 Task: Create a due date automation trigger when advanced on, on the monday of the week a card is due add content with a name or a description containing resume at 11:00 AM.
Action: Mouse moved to (1321, 109)
Screenshot: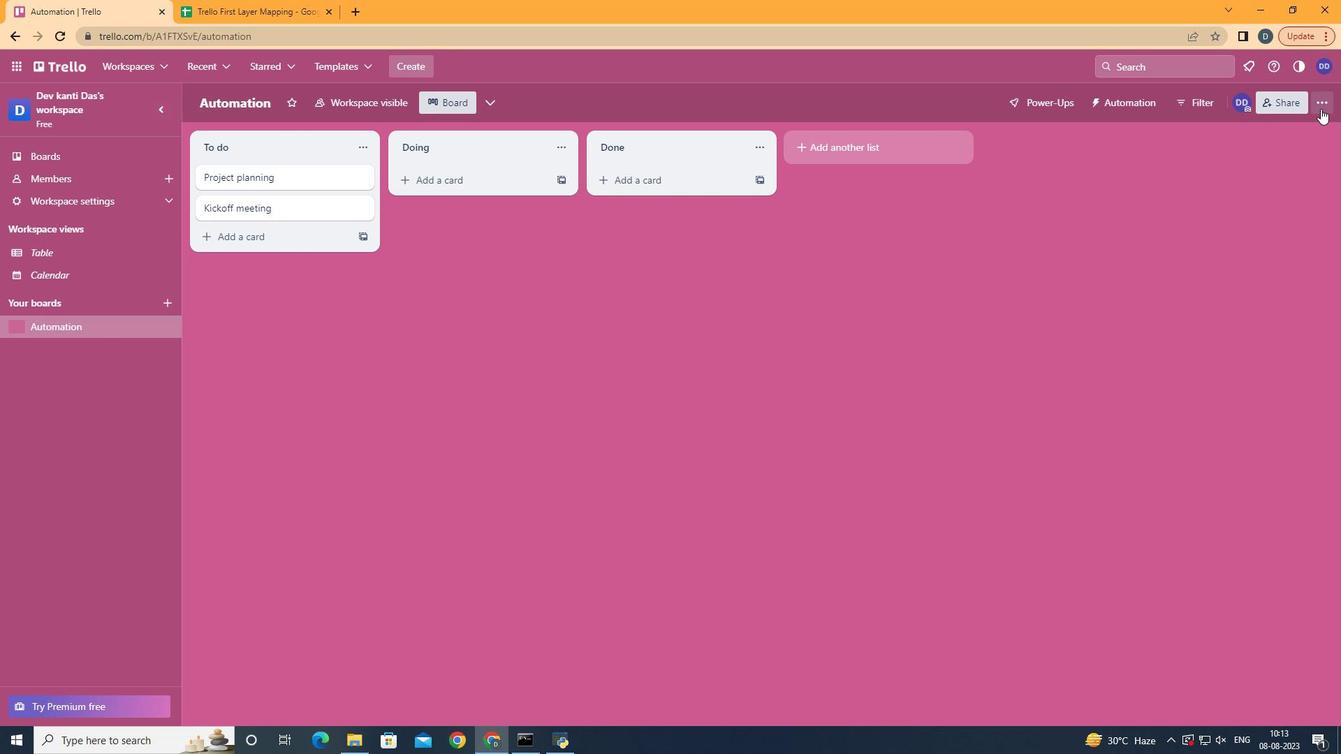 
Action: Mouse pressed left at (1321, 109)
Screenshot: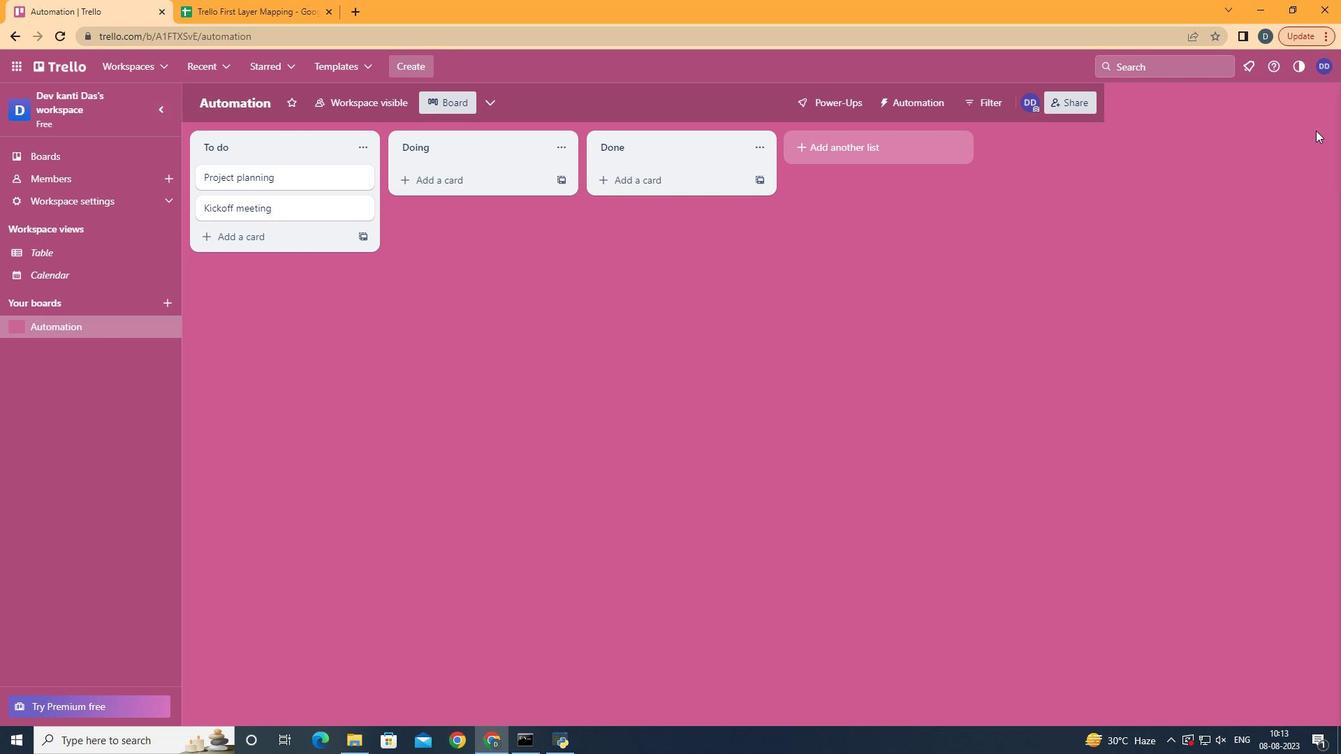 
Action: Mouse moved to (1215, 297)
Screenshot: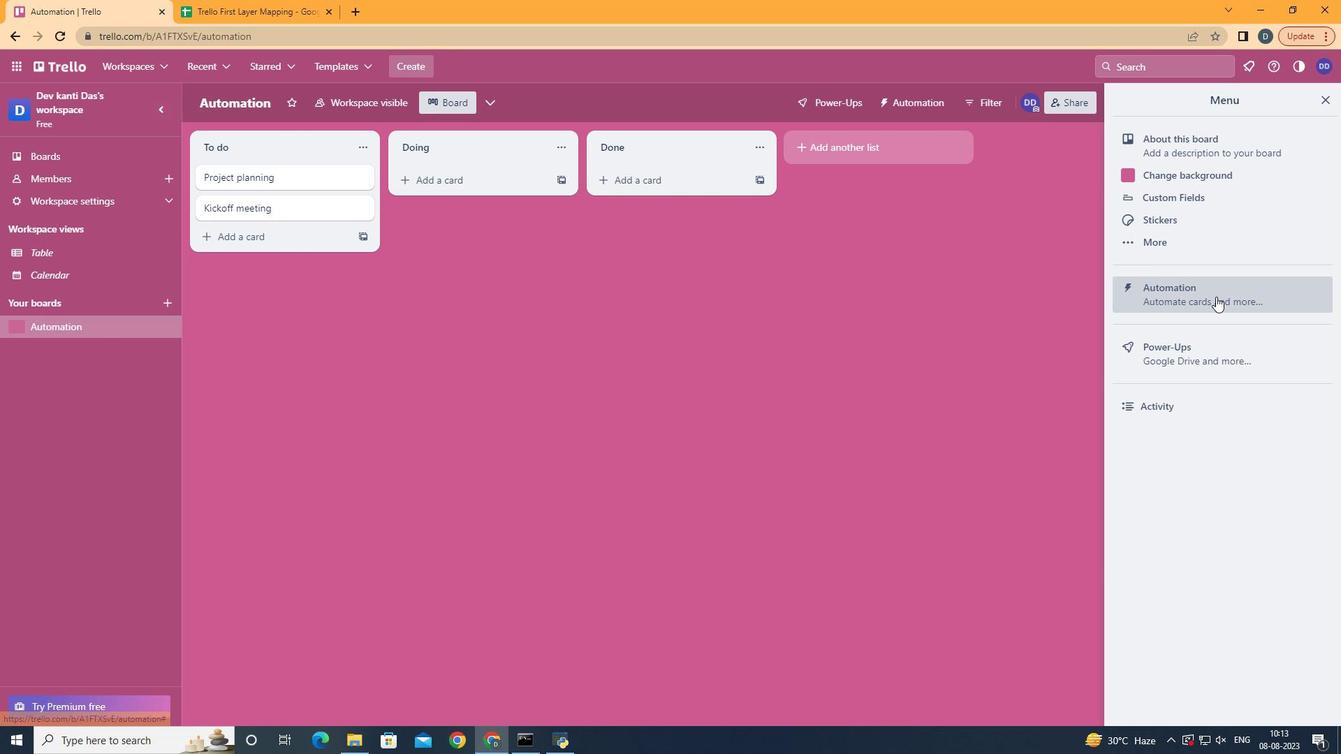 
Action: Mouse pressed left at (1215, 297)
Screenshot: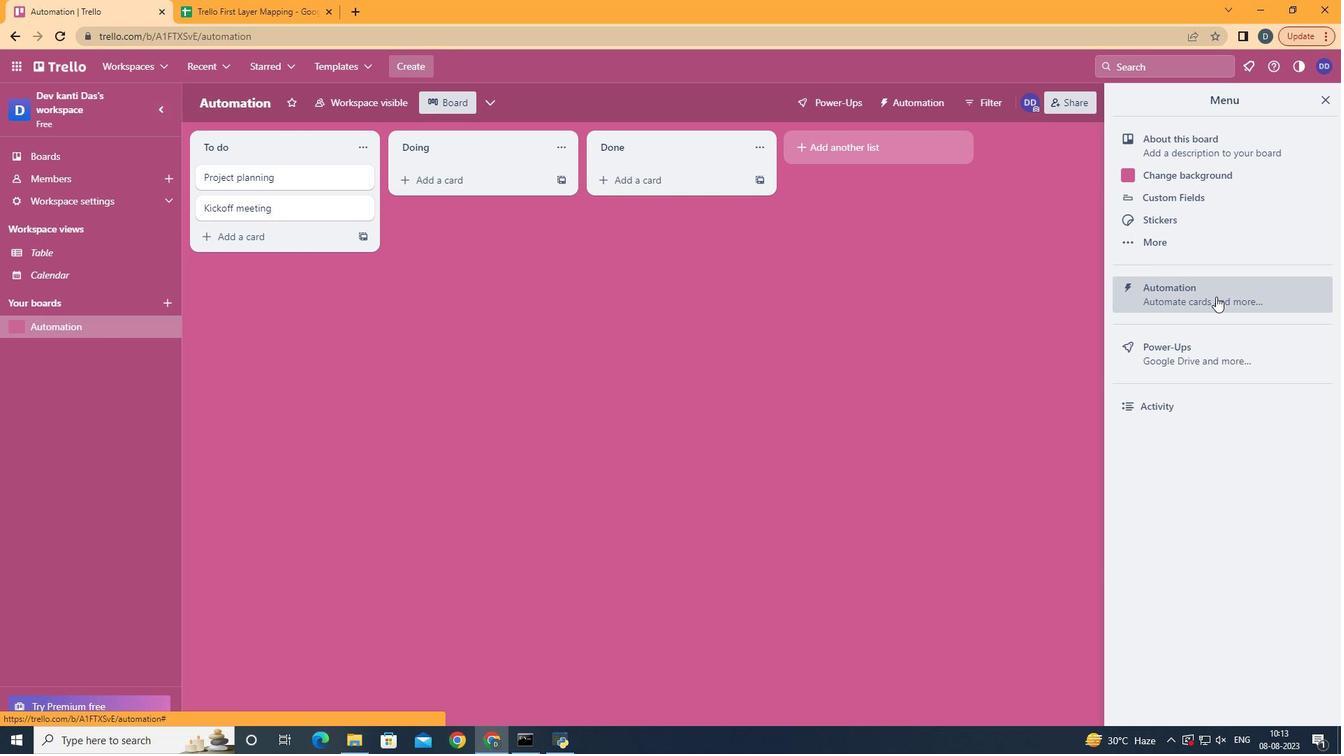 
Action: Mouse moved to (259, 271)
Screenshot: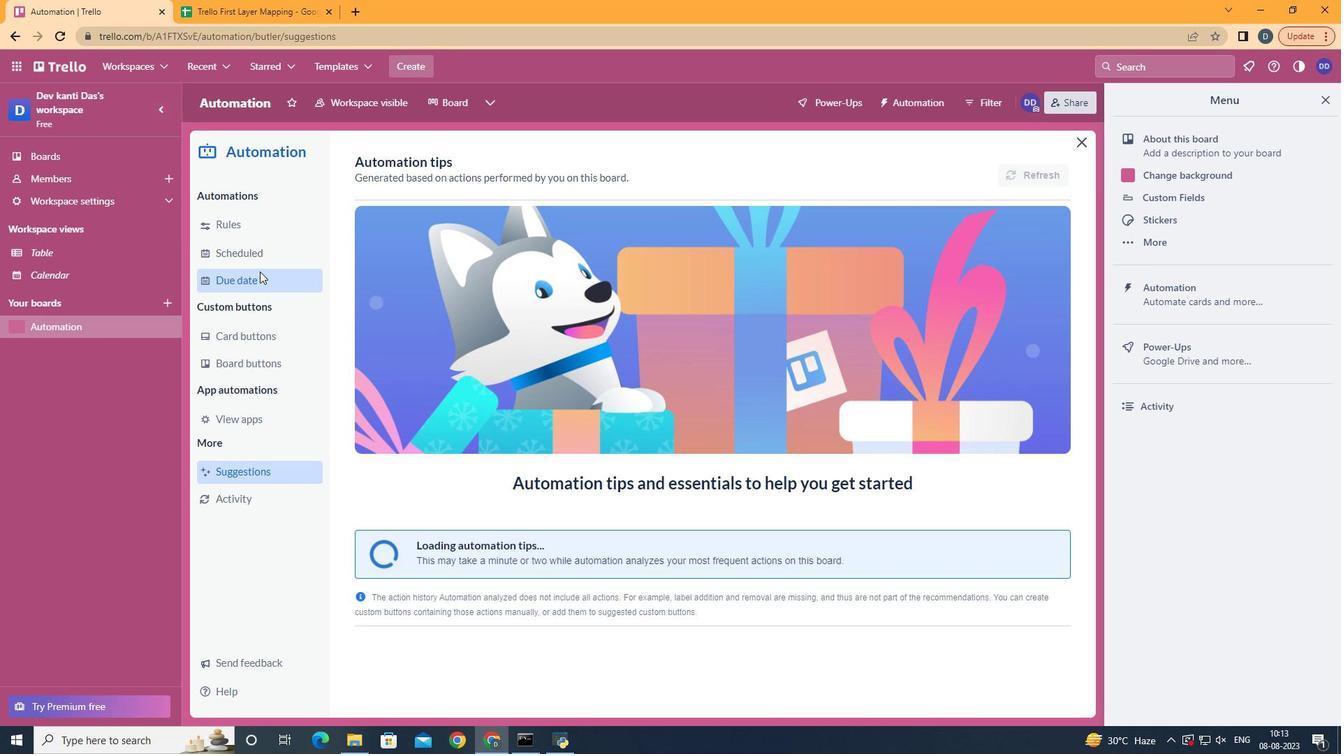 
Action: Mouse pressed left at (259, 271)
Screenshot: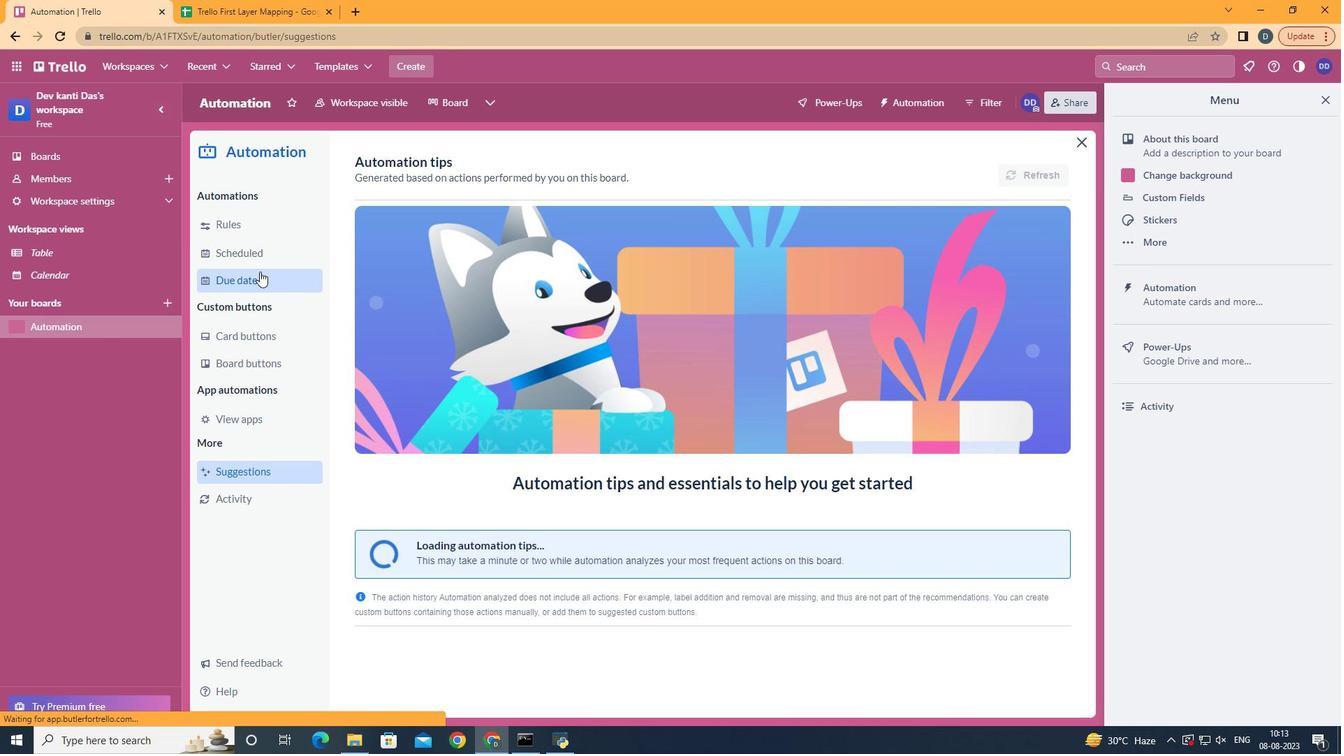 
Action: Mouse moved to (986, 167)
Screenshot: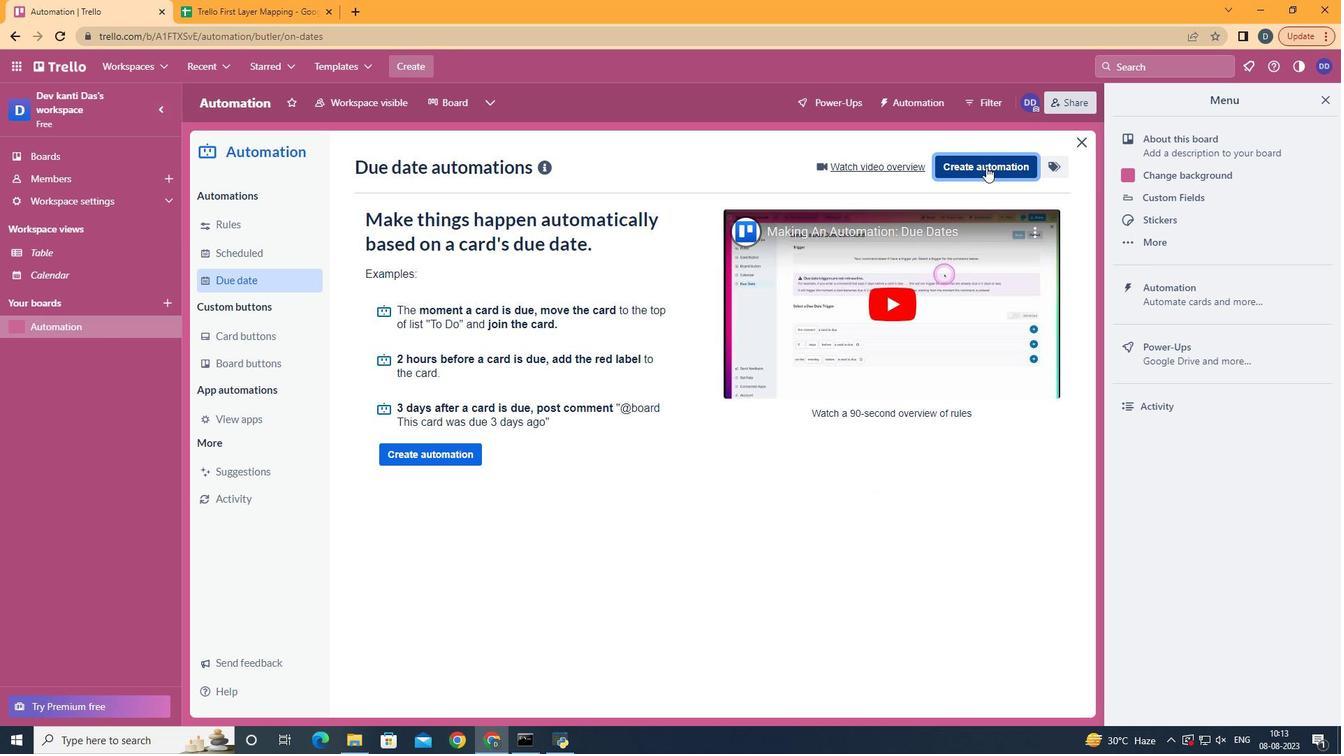 
Action: Mouse pressed left at (986, 167)
Screenshot: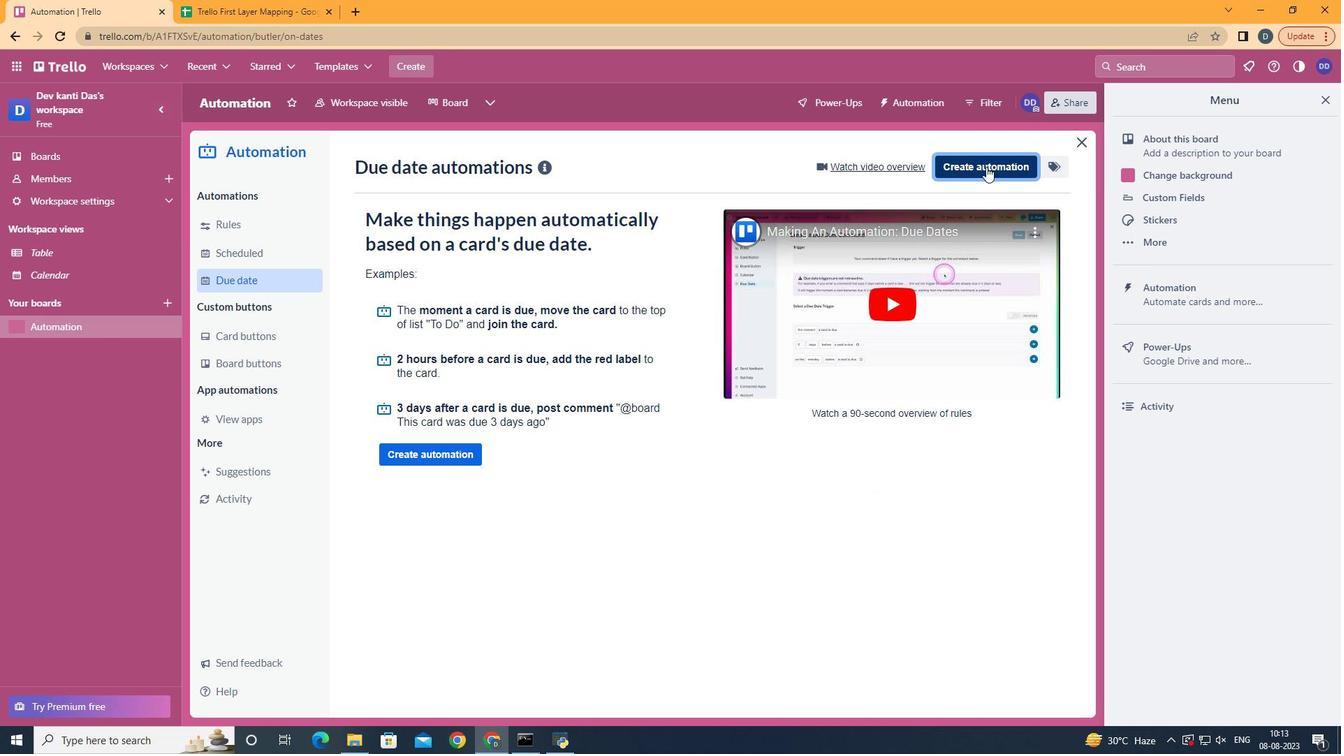 
Action: Mouse moved to (723, 296)
Screenshot: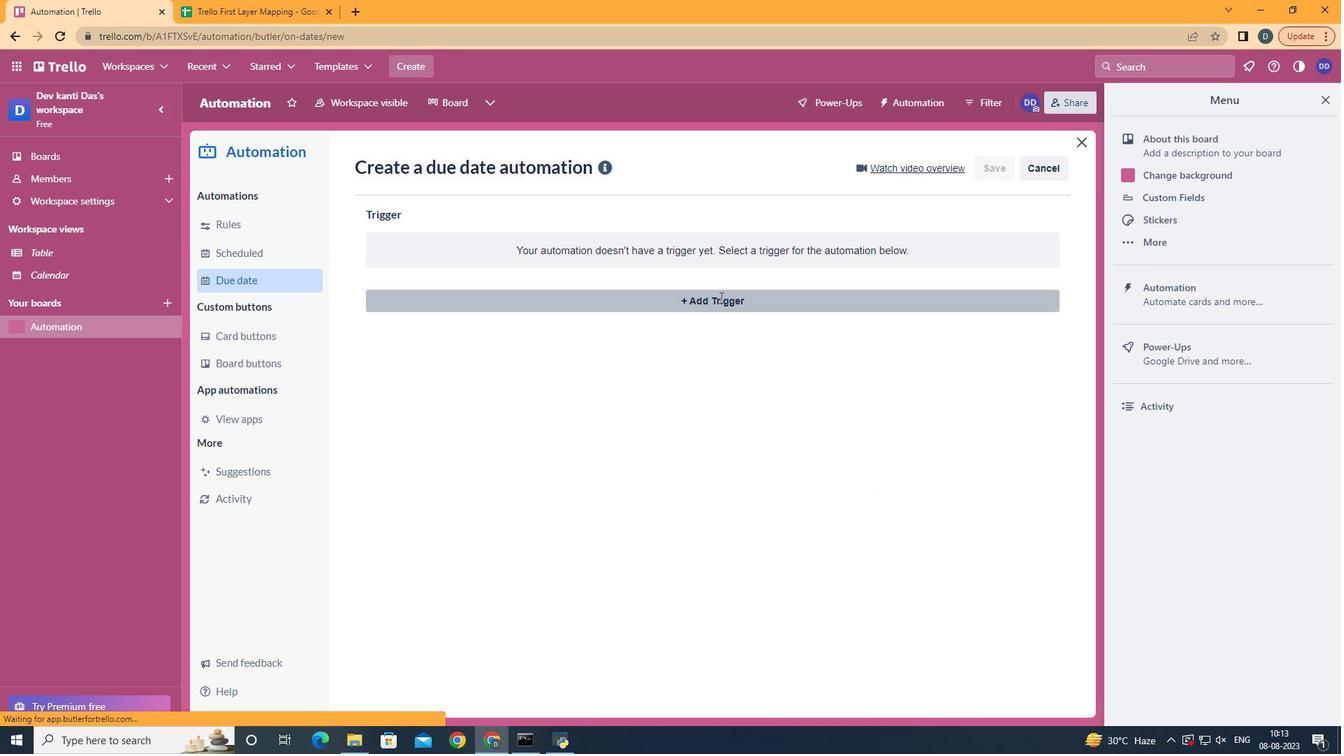 
Action: Mouse pressed left at (723, 296)
Screenshot: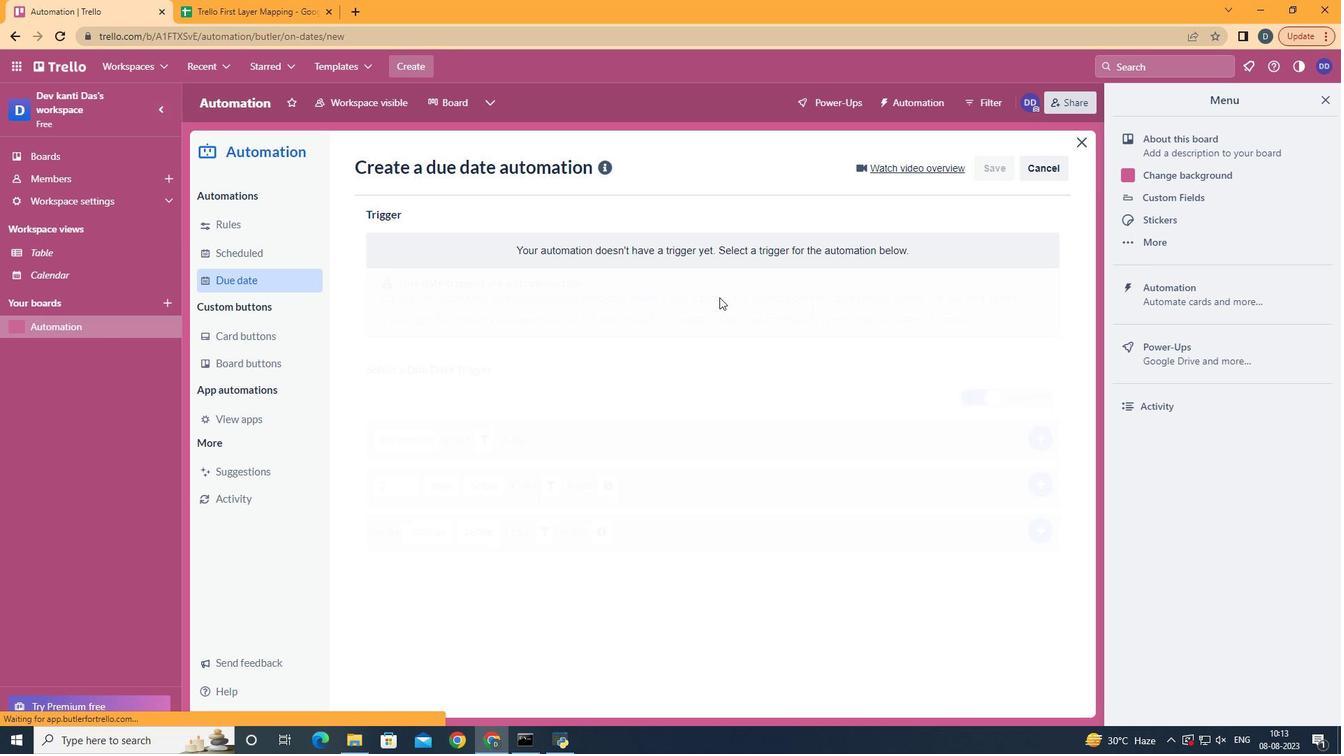 
Action: Mouse moved to (461, 364)
Screenshot: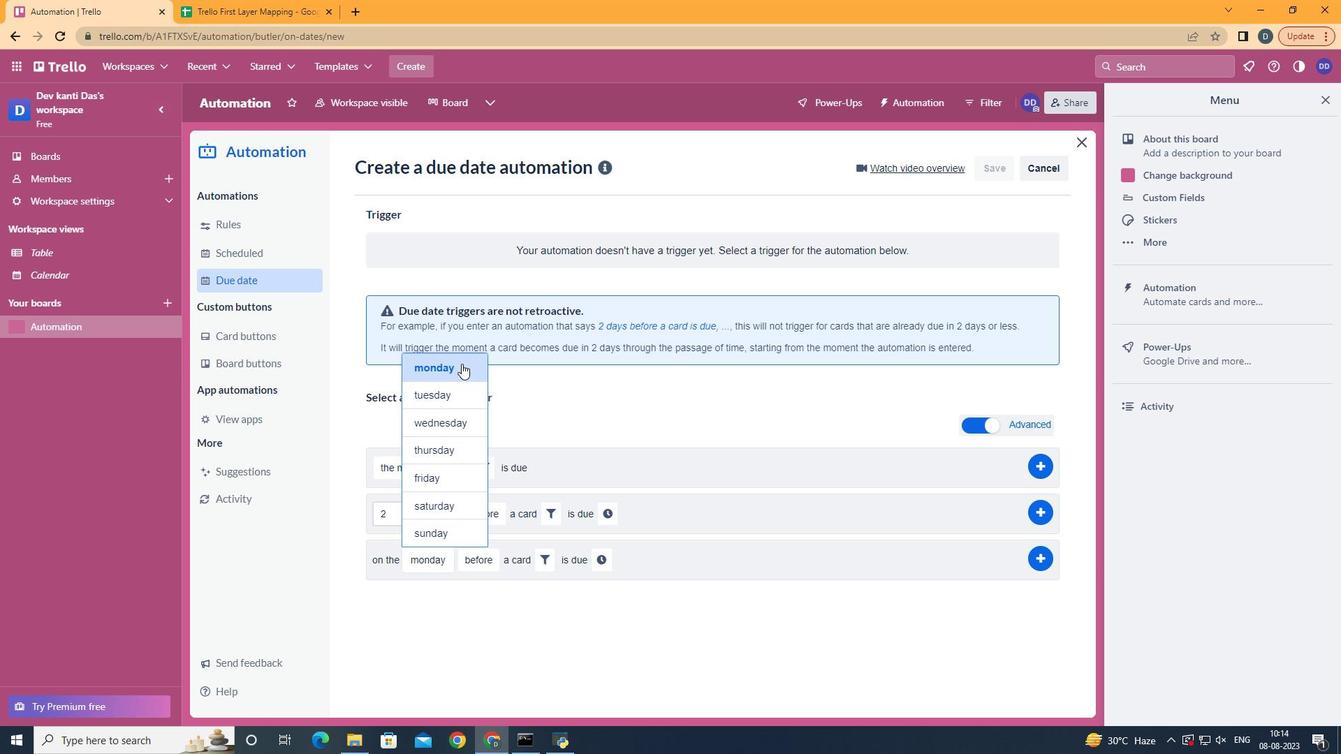 
Action: Mouse pressed left at (461, 364)
Screenshot: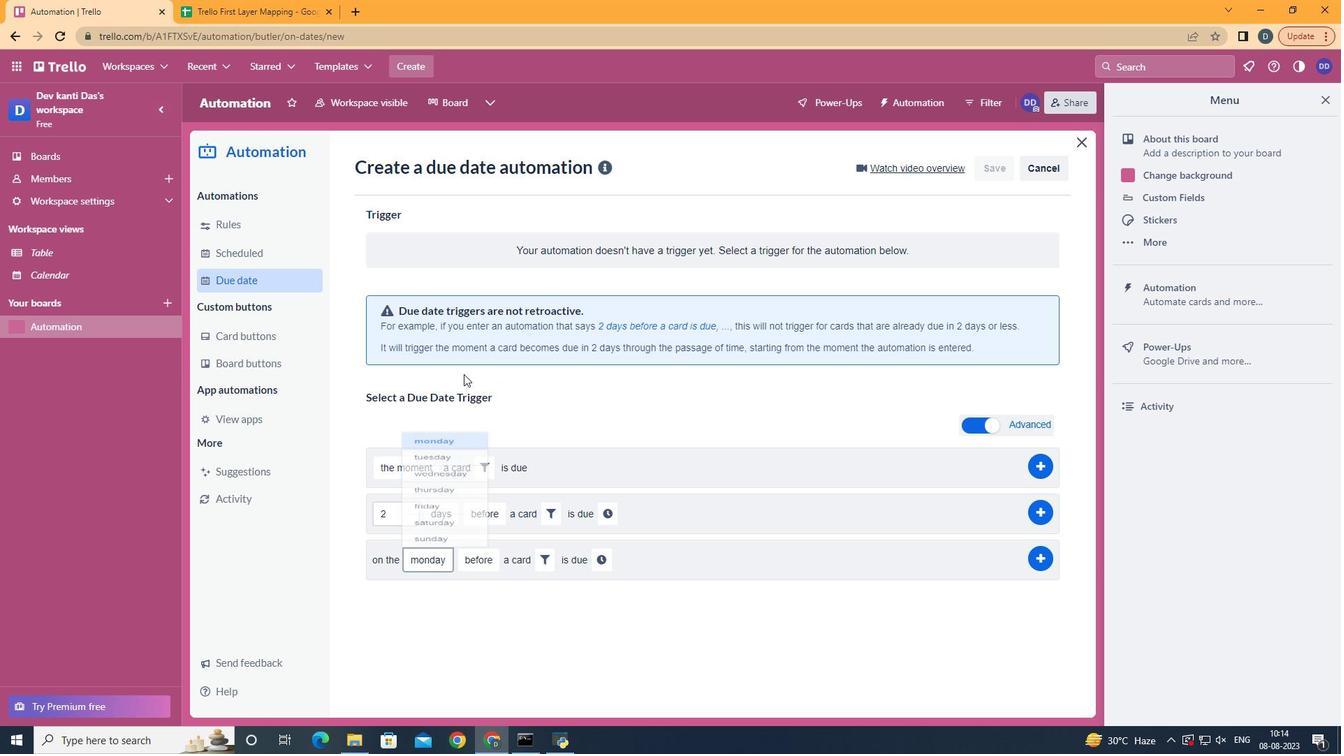 
Action: Mouse moved to (502, 640)
Screenshot: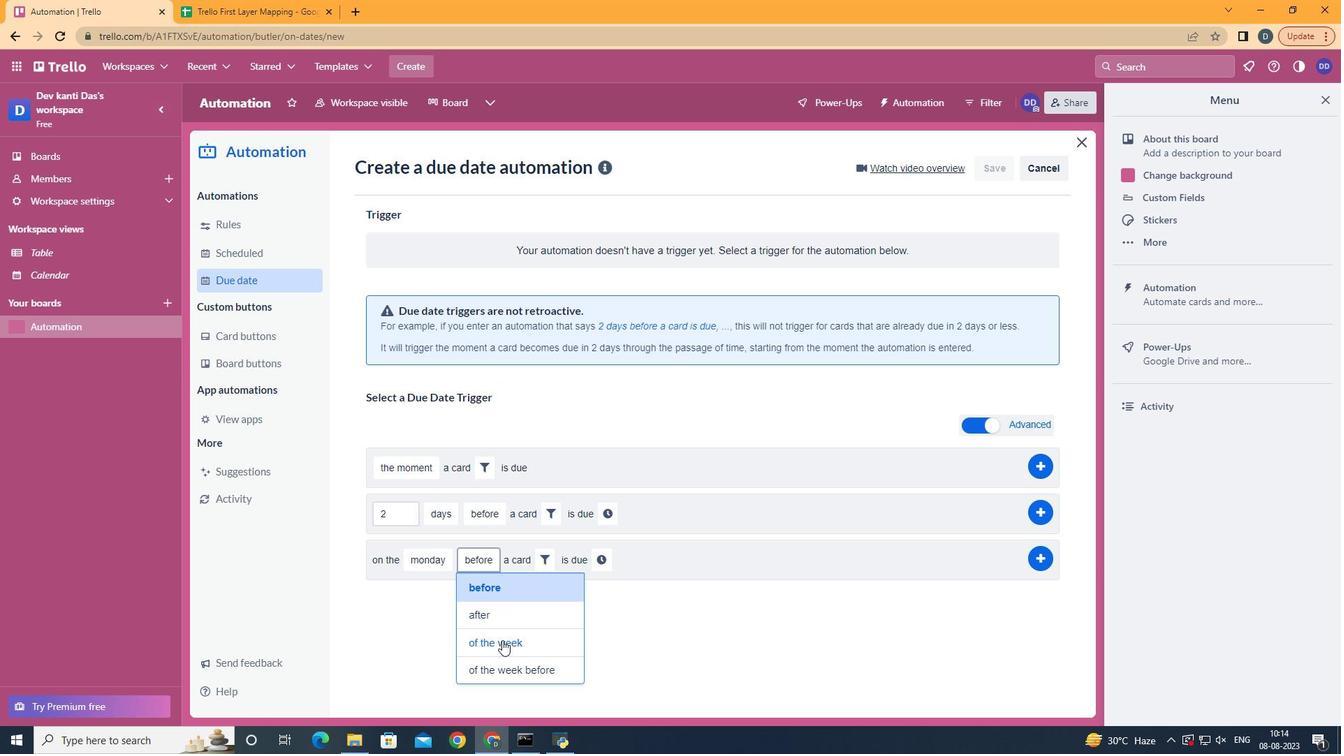 
Action: Mouse pressed left at (502, 640)
Screenshot: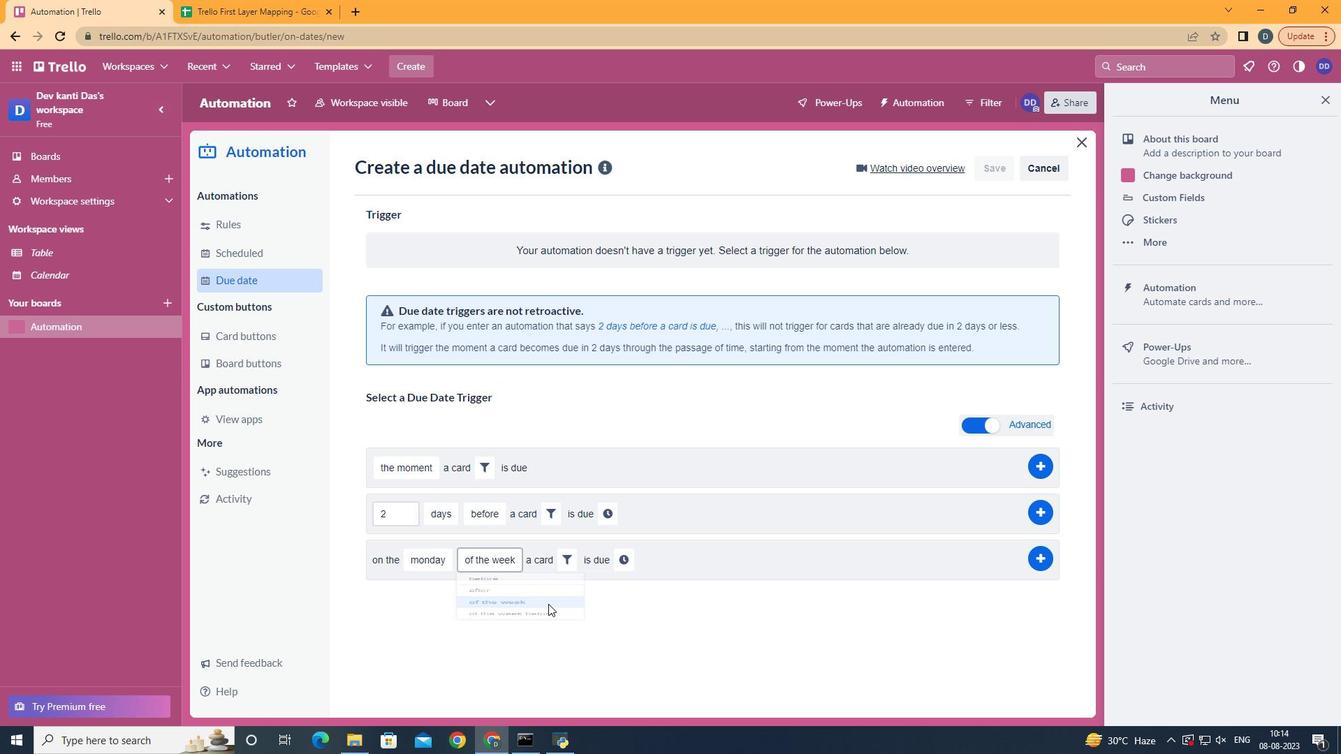 
Action: Mouse moved to (568, 564)
Screenshot: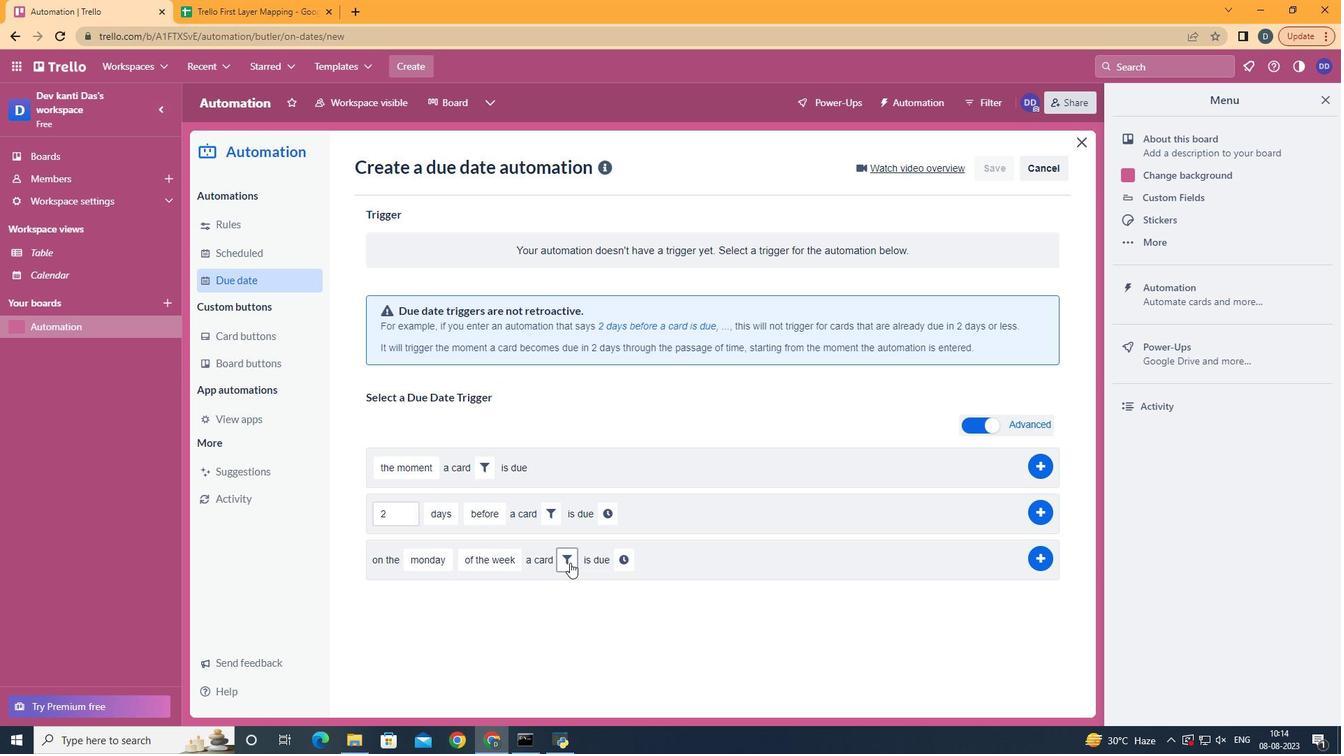 
Action: Mouse pressed left at (568, 564)
Screenshot: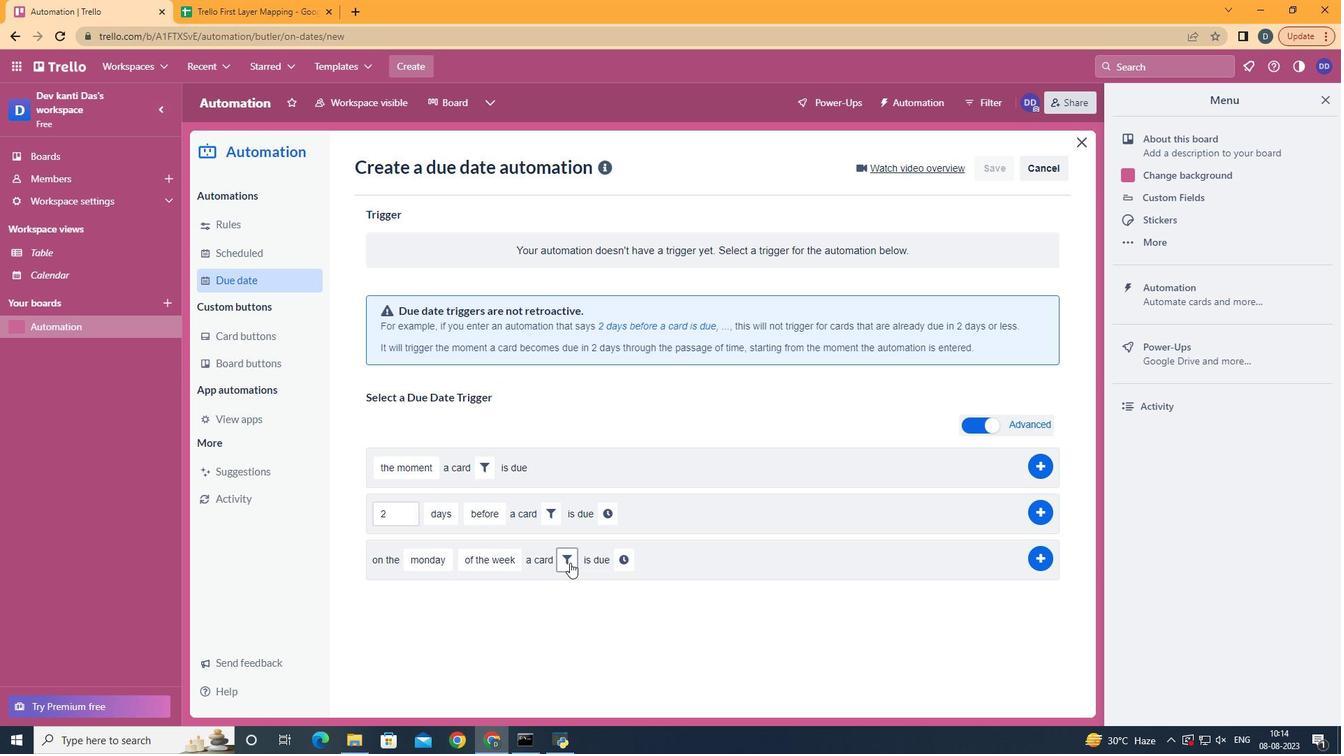 
Action: Mouse moved to (733, 609)
Screenshot: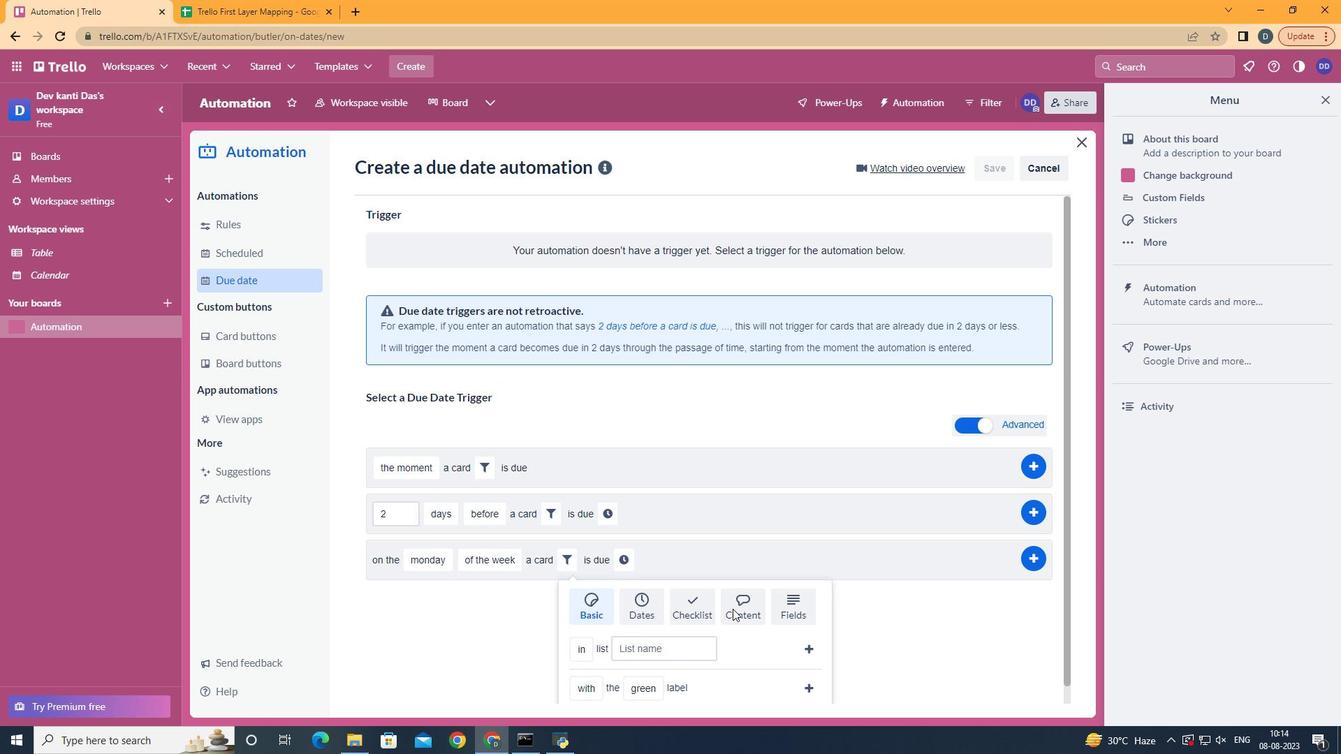 
Action: Mouse pressed left at (733, 609)
Screenshot: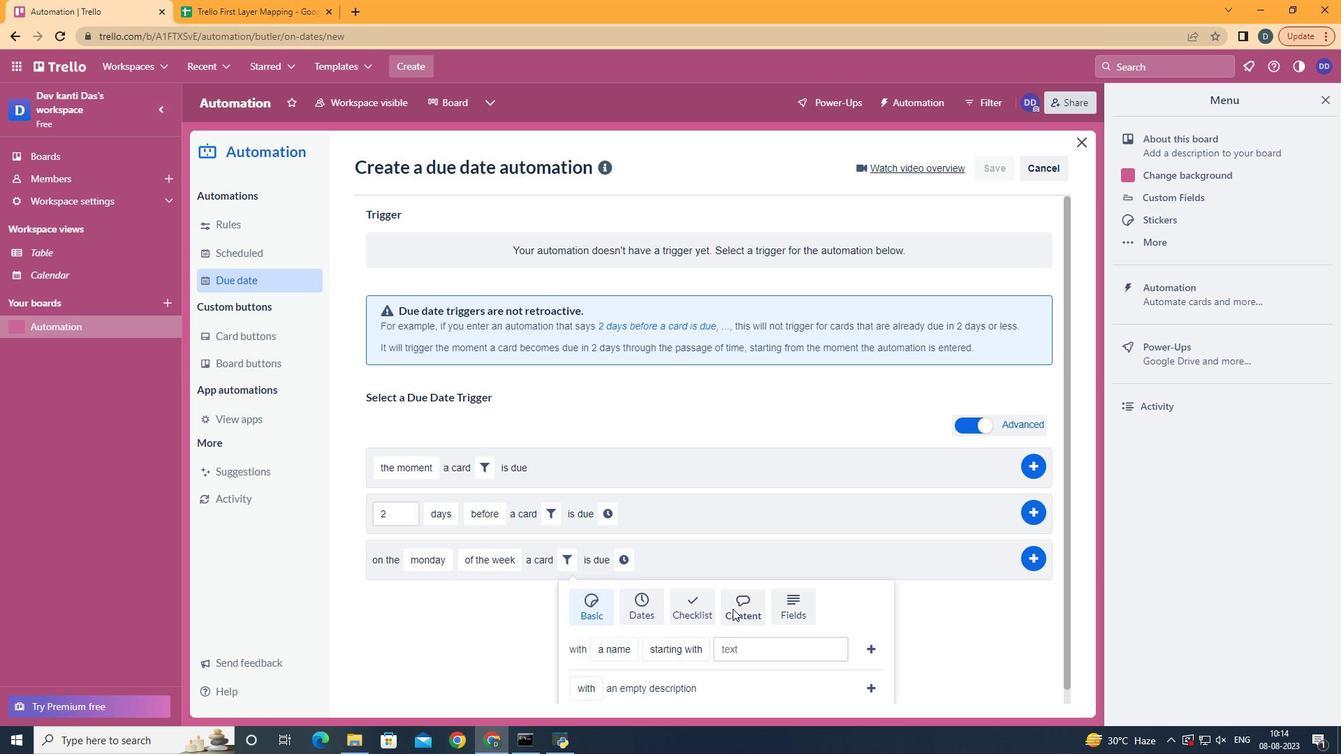 
Action: Mouse moved to (627, 621)
Screenshot: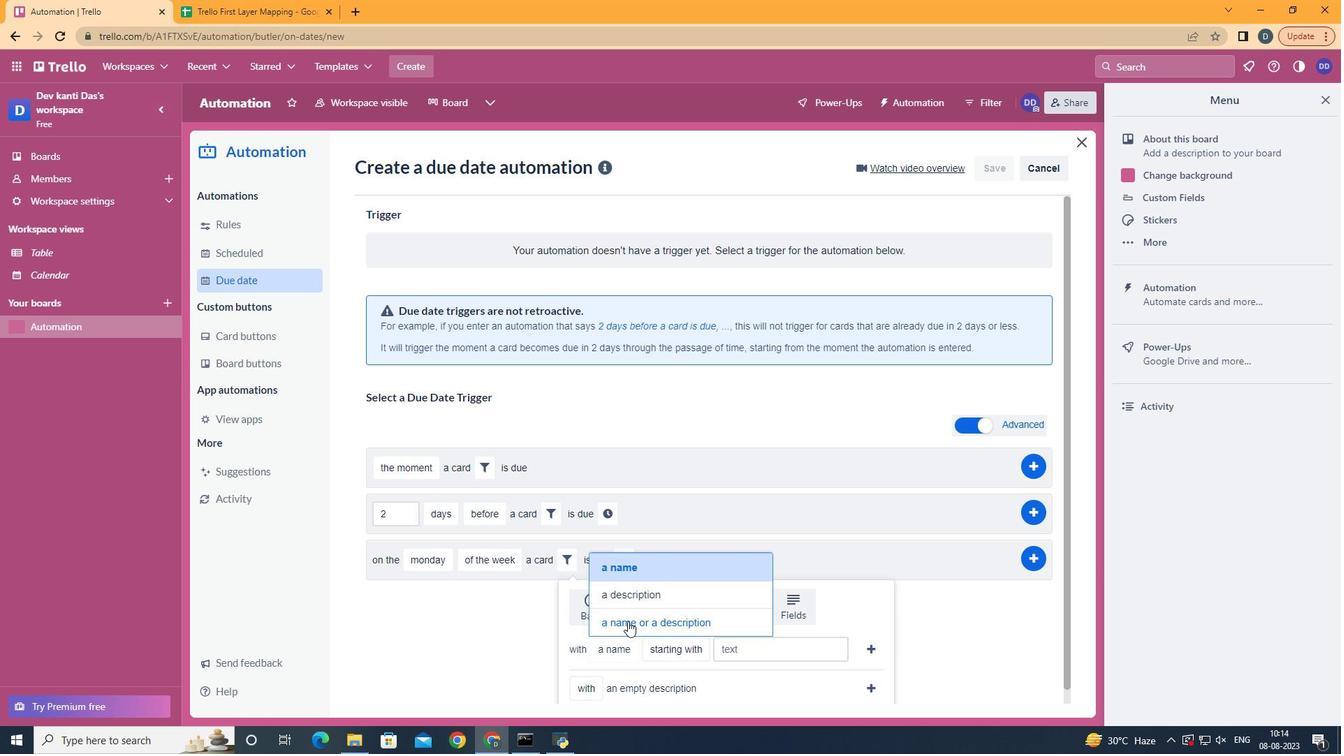 
Action: Mouse pressed left at (627, 621)
Screenshot: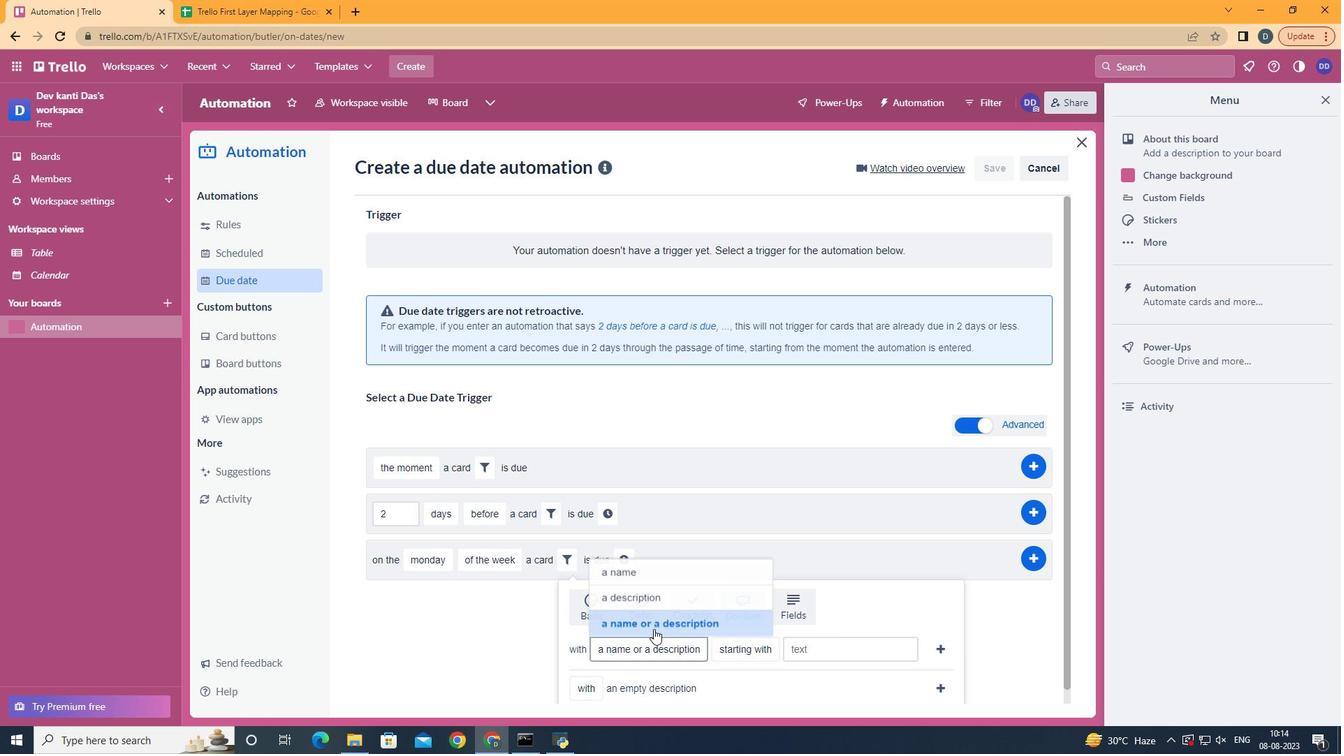 
Action: Mouse moved to (776, 539)
Screenshot: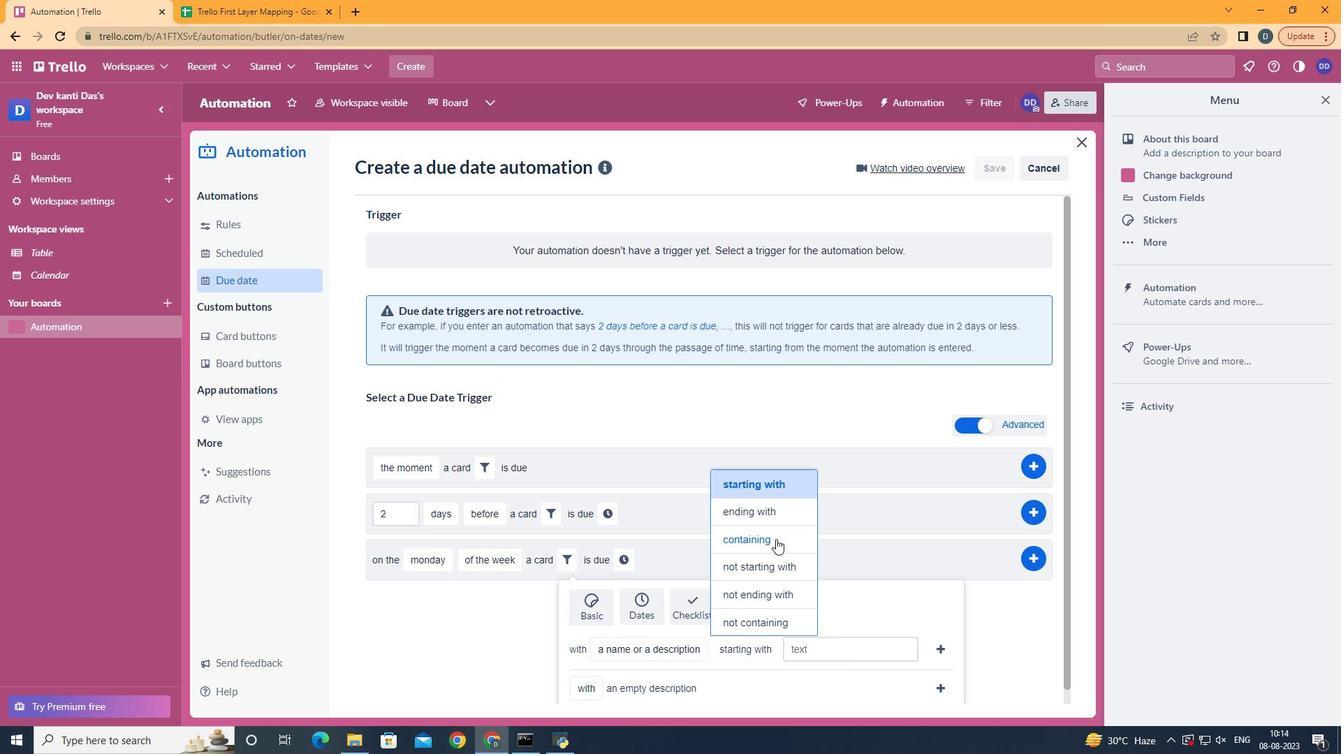
Action: Mouse pressed left at (776, 539)
Screenshot: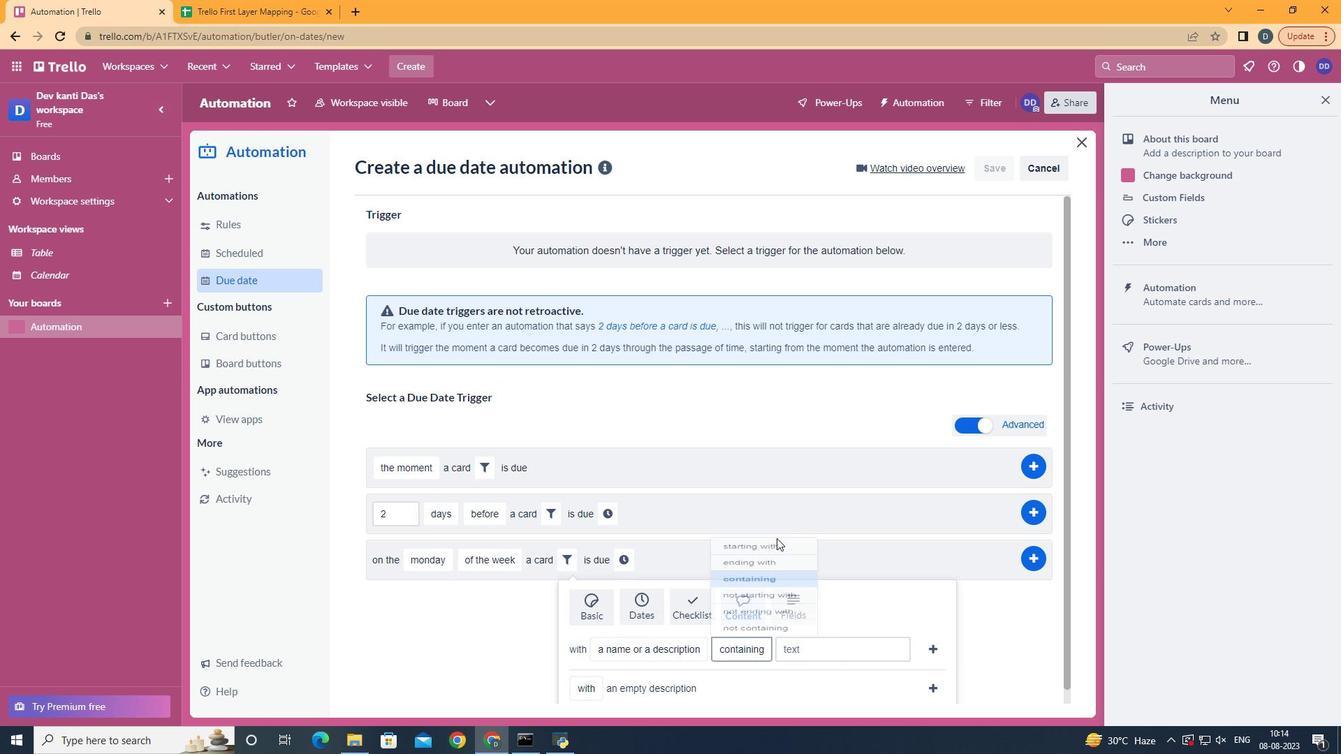 
Action: Mouse moved to (828, 647)
Screenshot: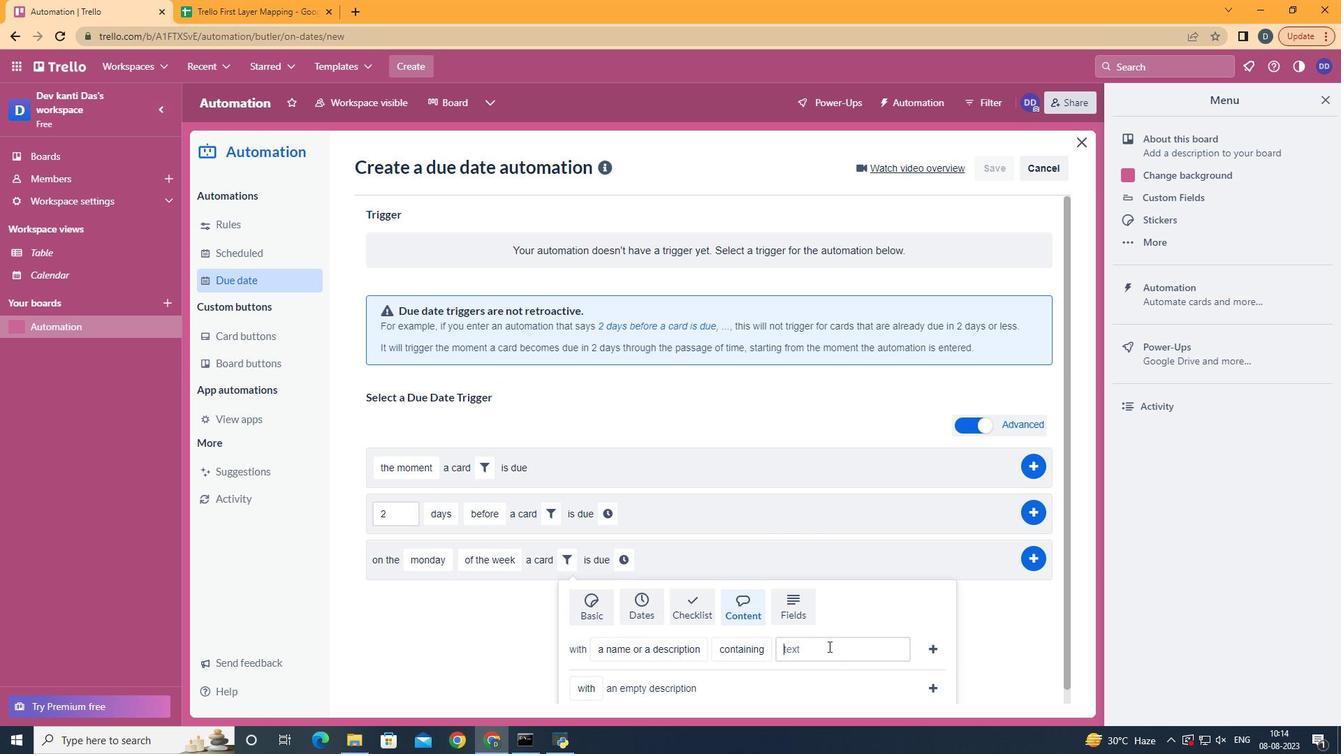 
Action: Mouse pressed left at (828, 647)
Screenshot: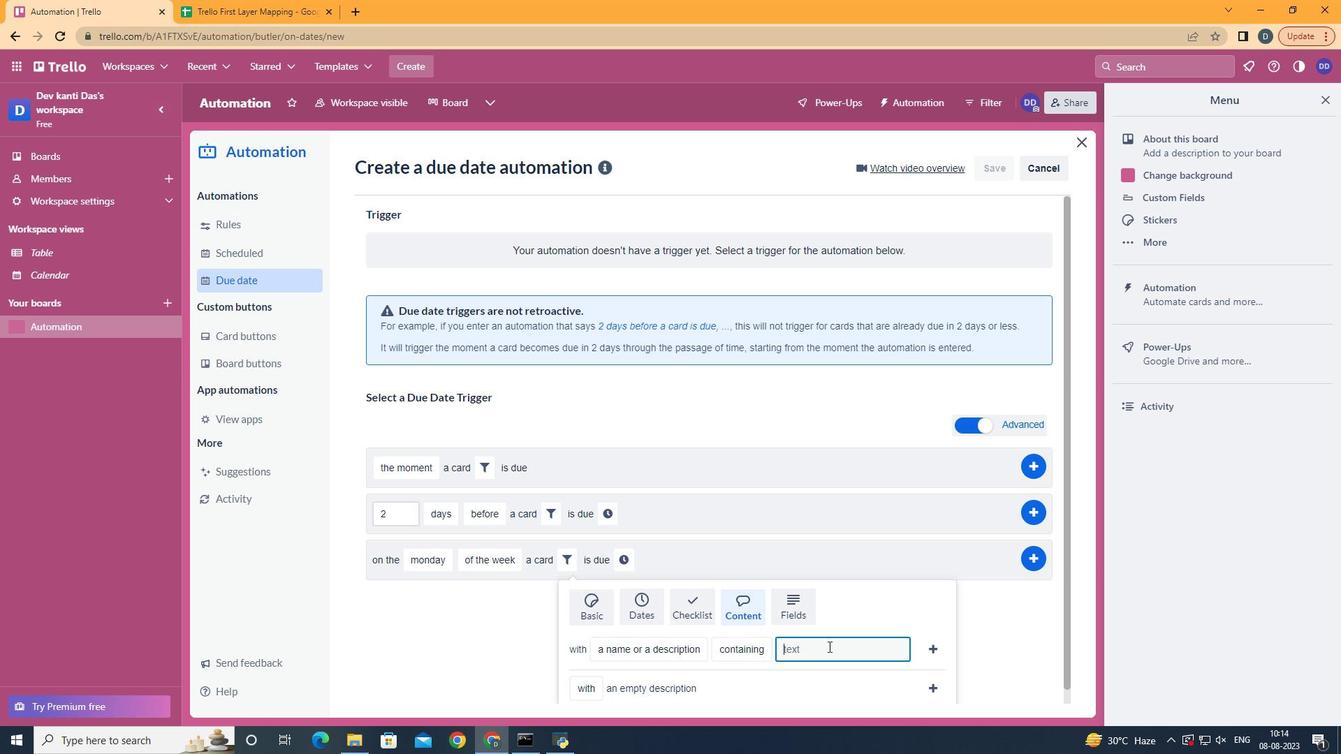 
Action: Key pressed resume
Screenshot: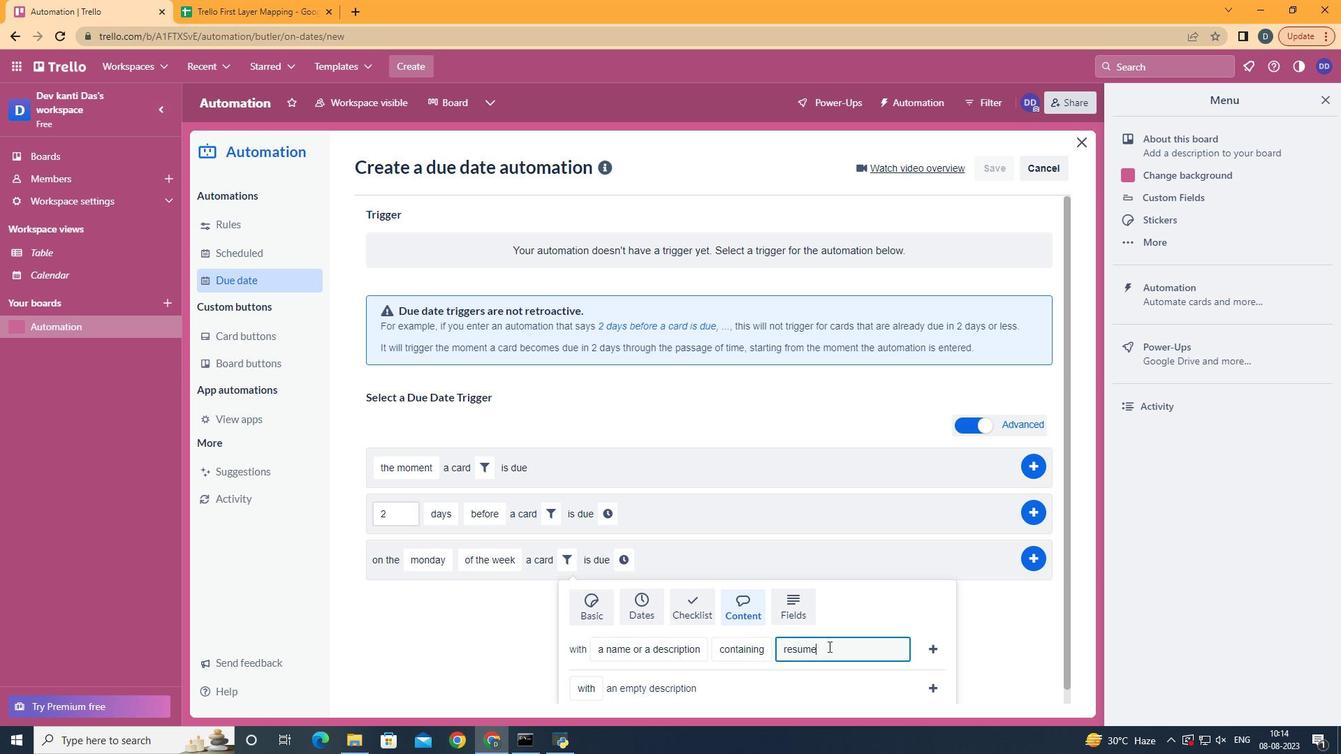 
Action: Mouse moved to (928, 650)
Screenshot: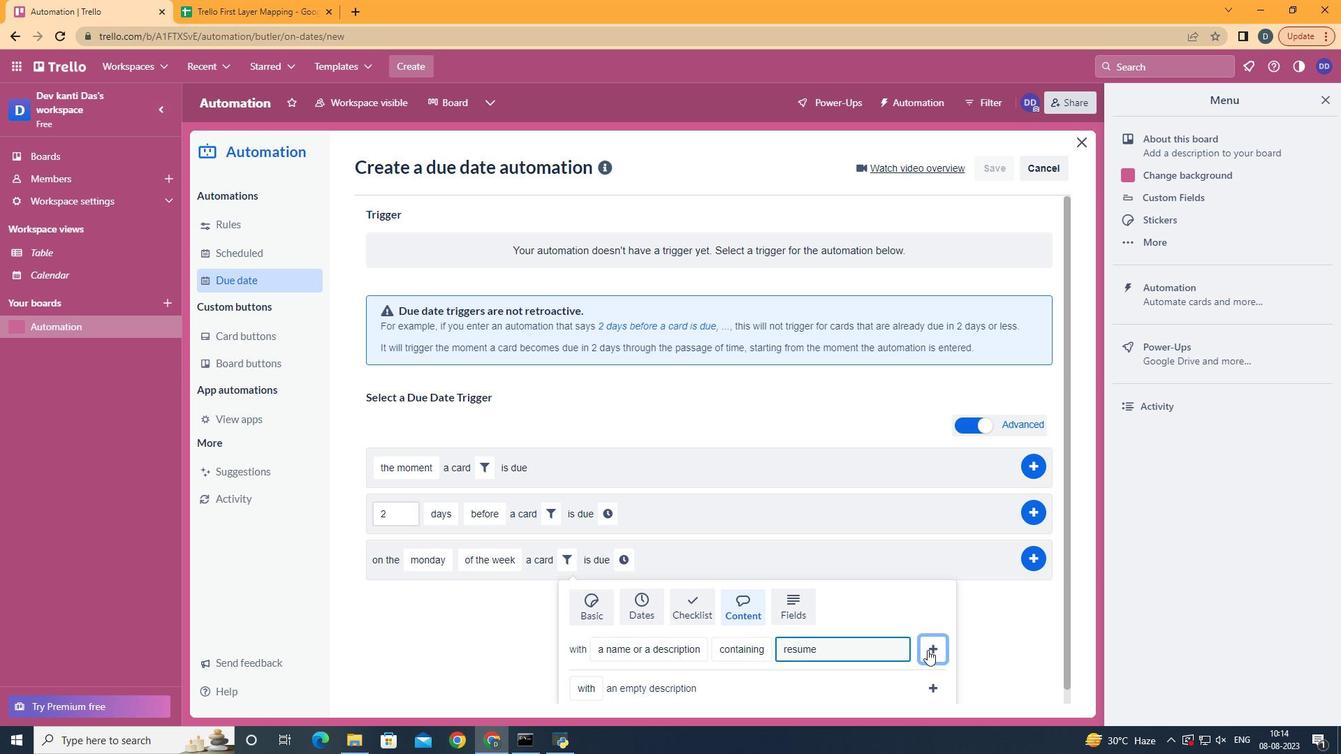 
Action: Mouse pressed left at (928, 650)
Screenshot: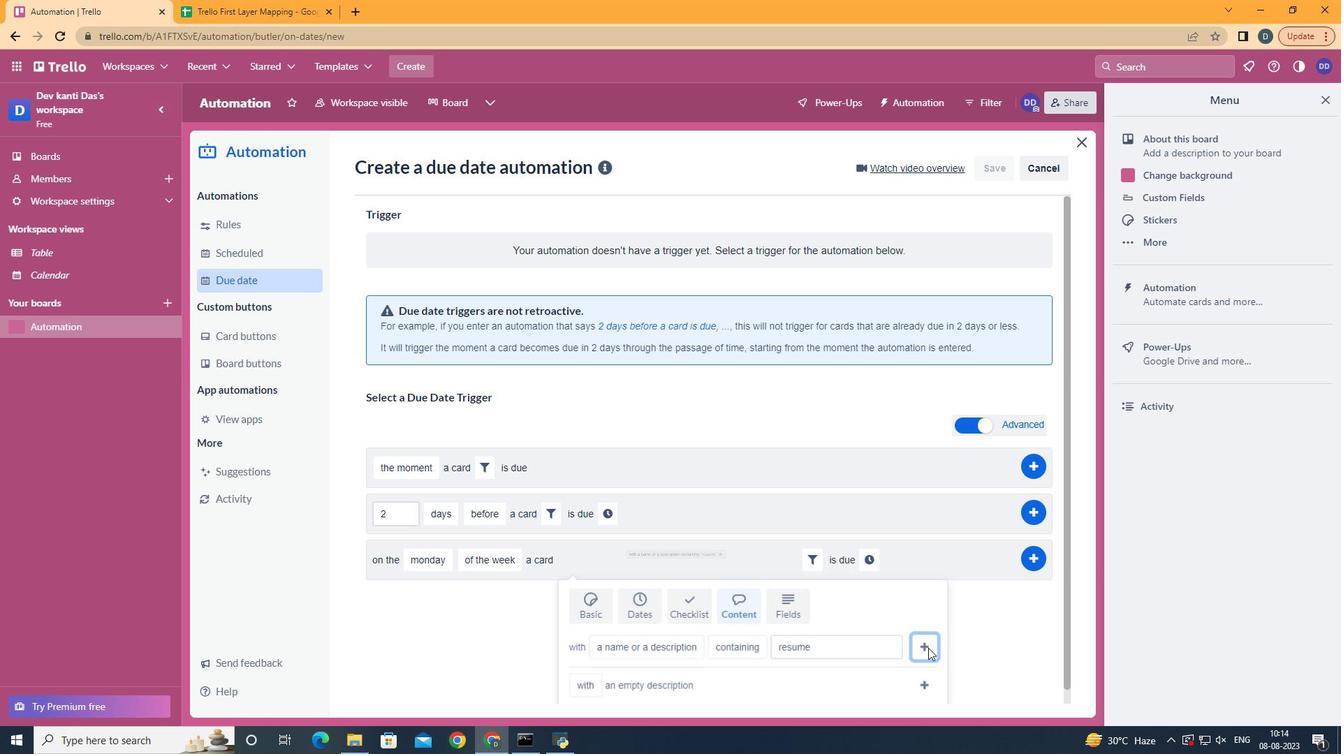 
Action: Mouse moved to (870, 565)
Screenshot: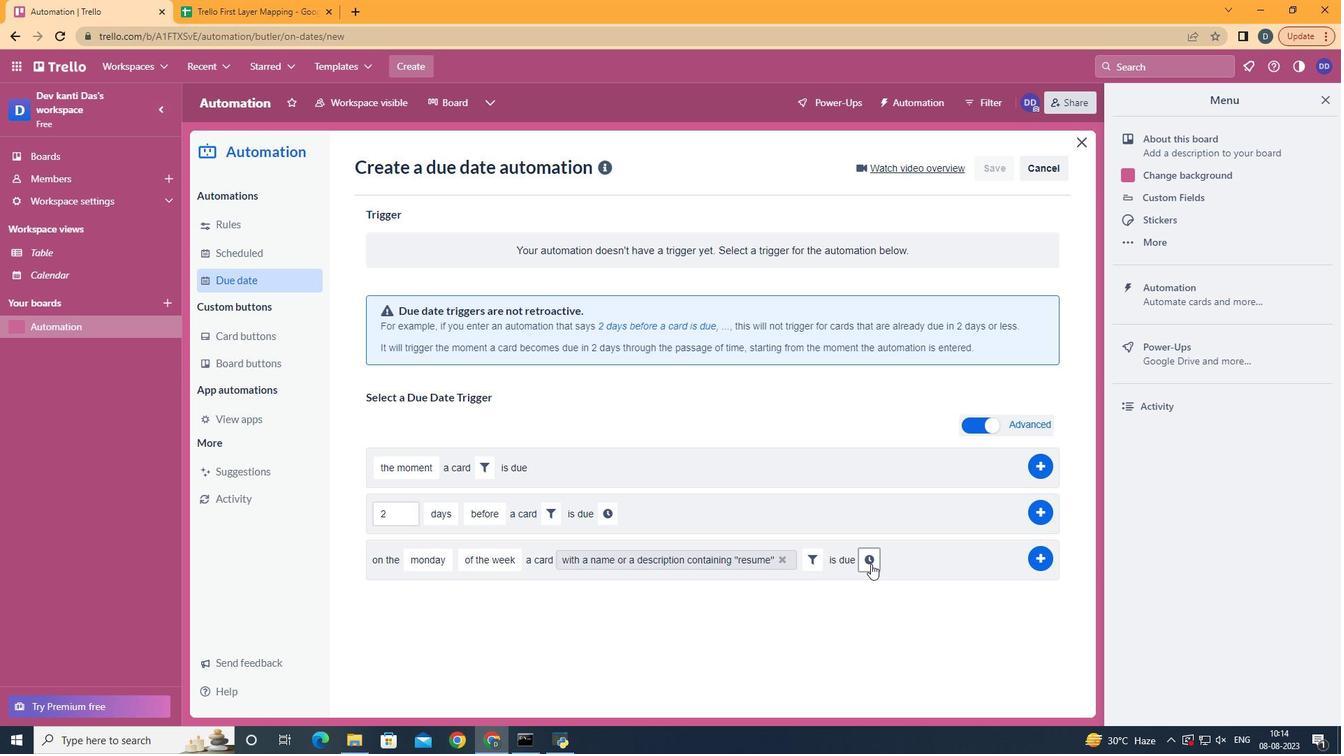 
Action: Mouse pressed left at (870, 565)
Screenshot: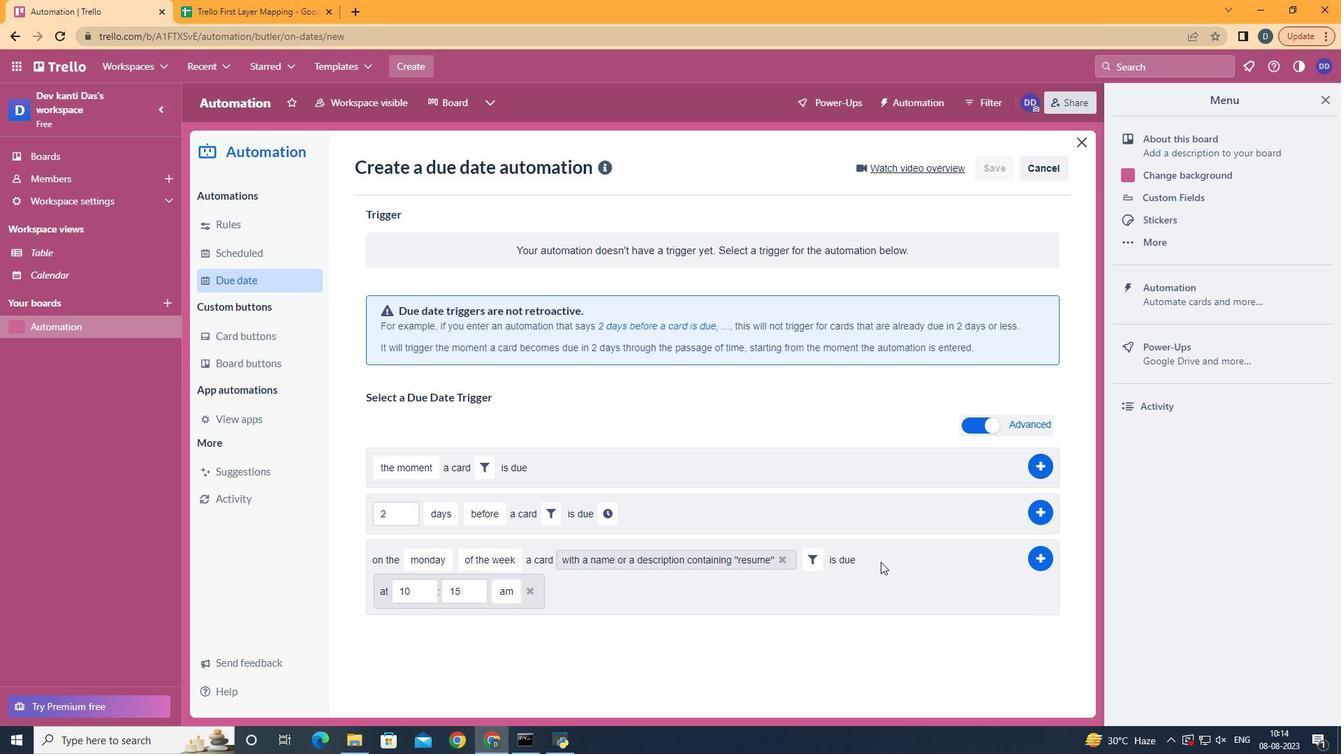 
Action: Mouse moved to (437, 589)
Screenshot: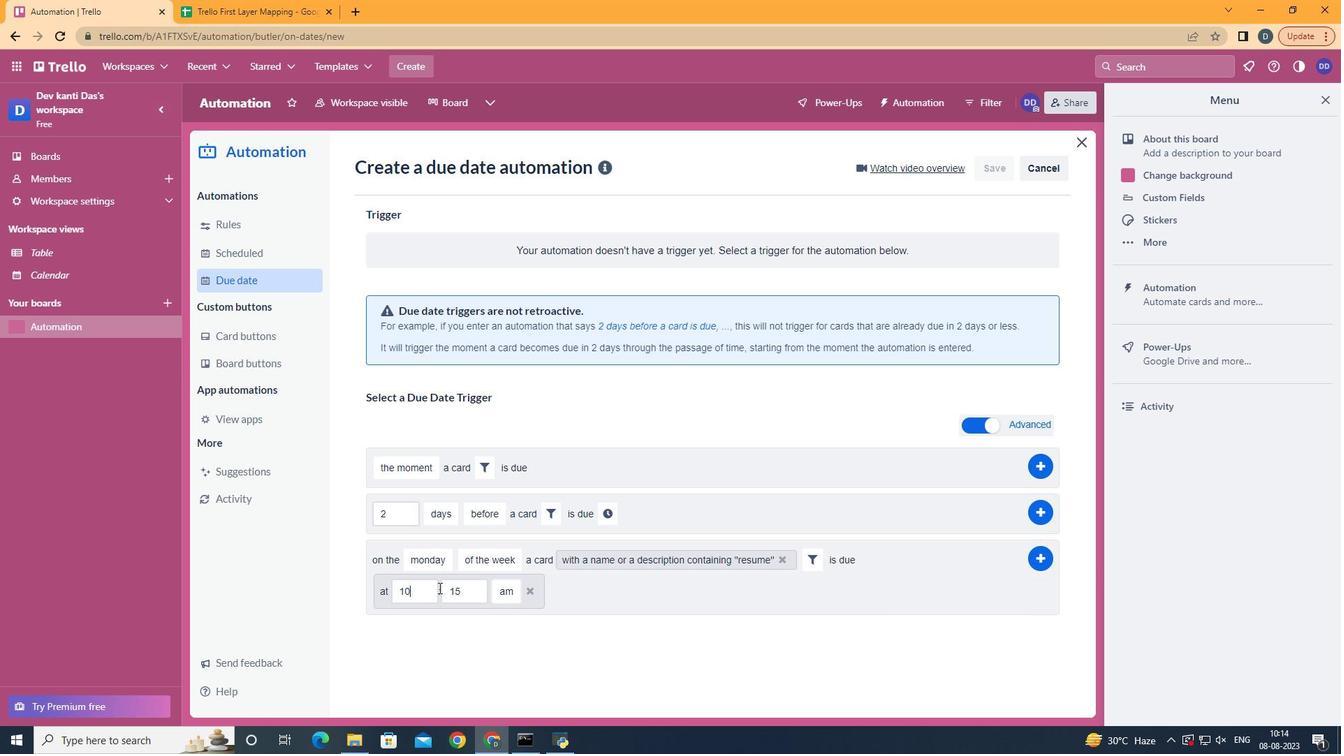 
Action: Mouse pressed left at (437, 589)
Screenshot: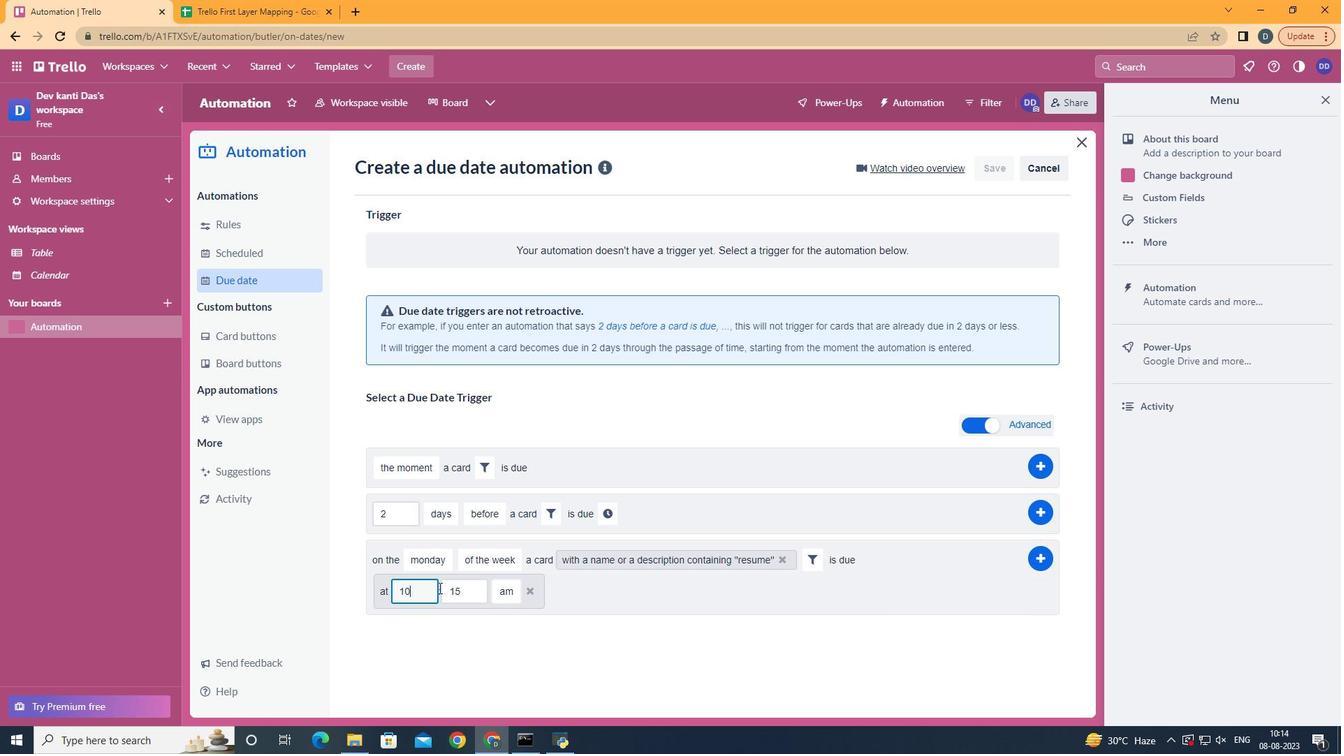 
Action: Mouse moved to (438, 588)
Screenshot: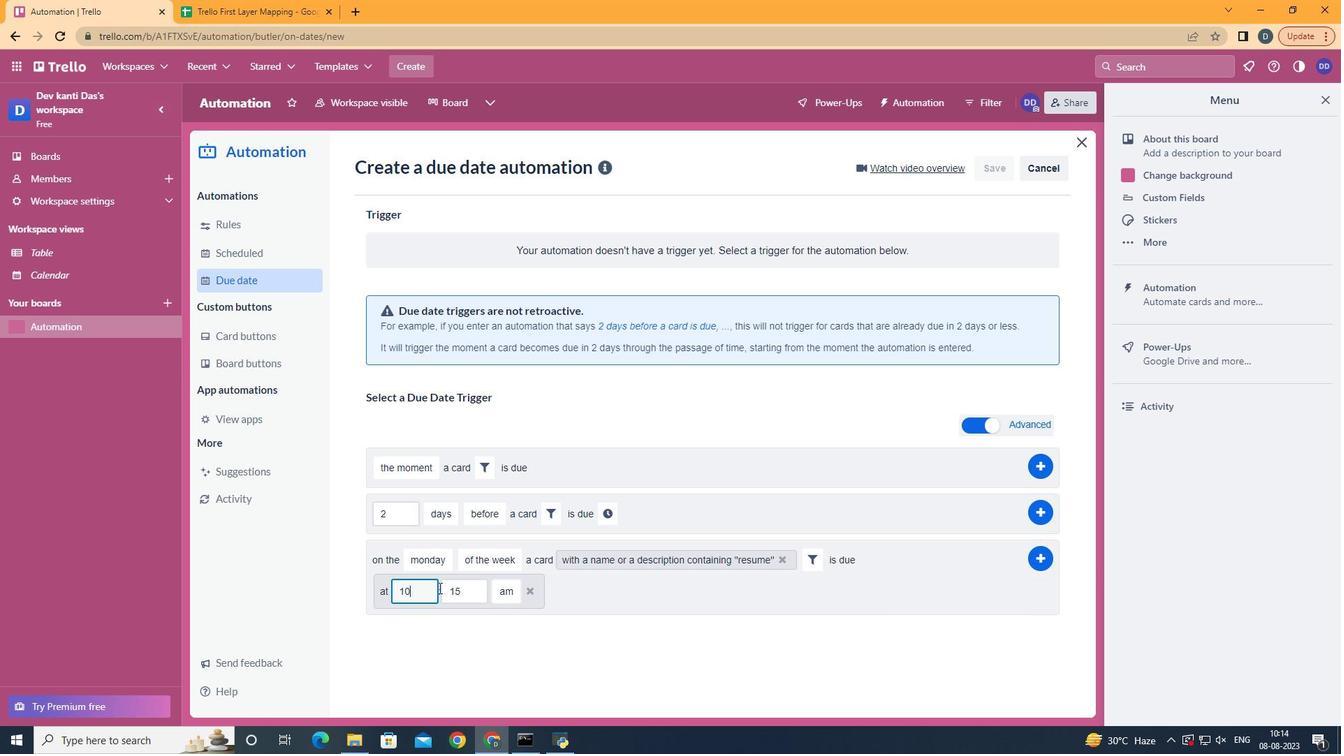 
Action: Key pressed <Key.backspace>1
Screenshot: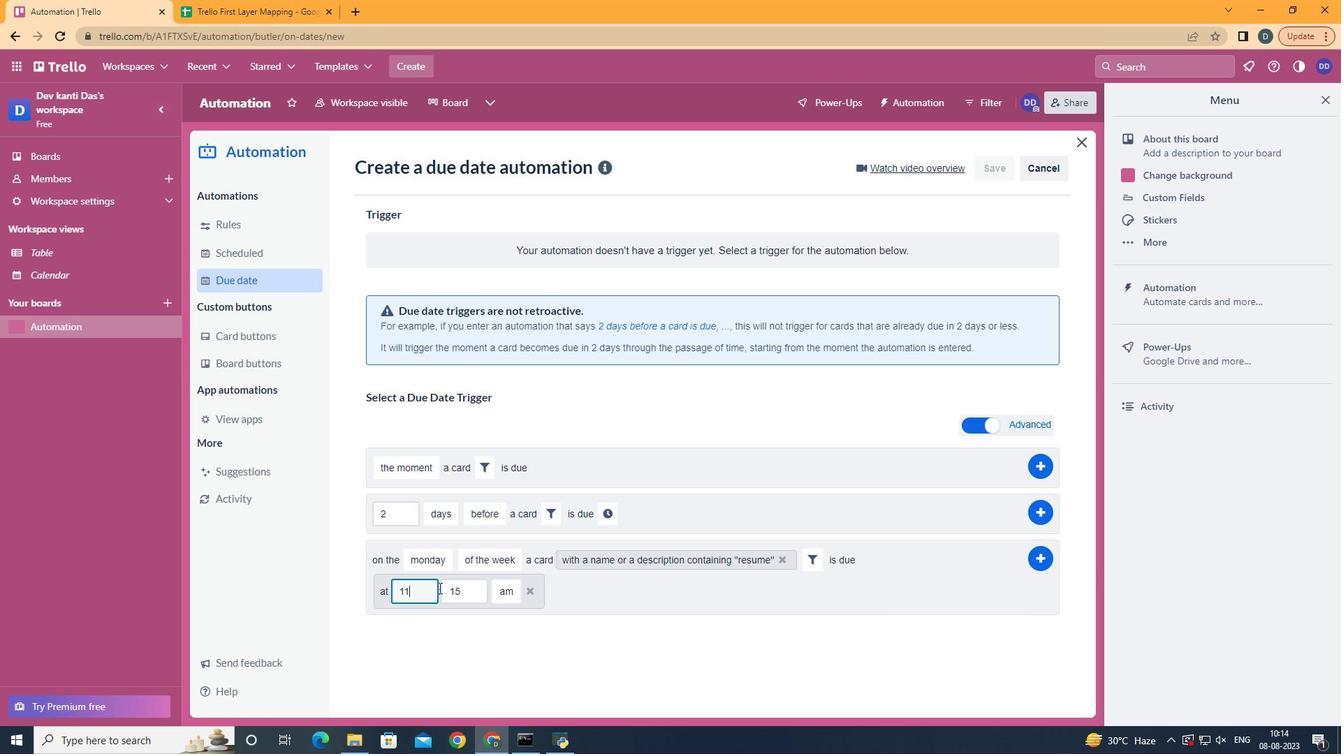 
Action: Mouse moved to (463, 596)
Screenshot: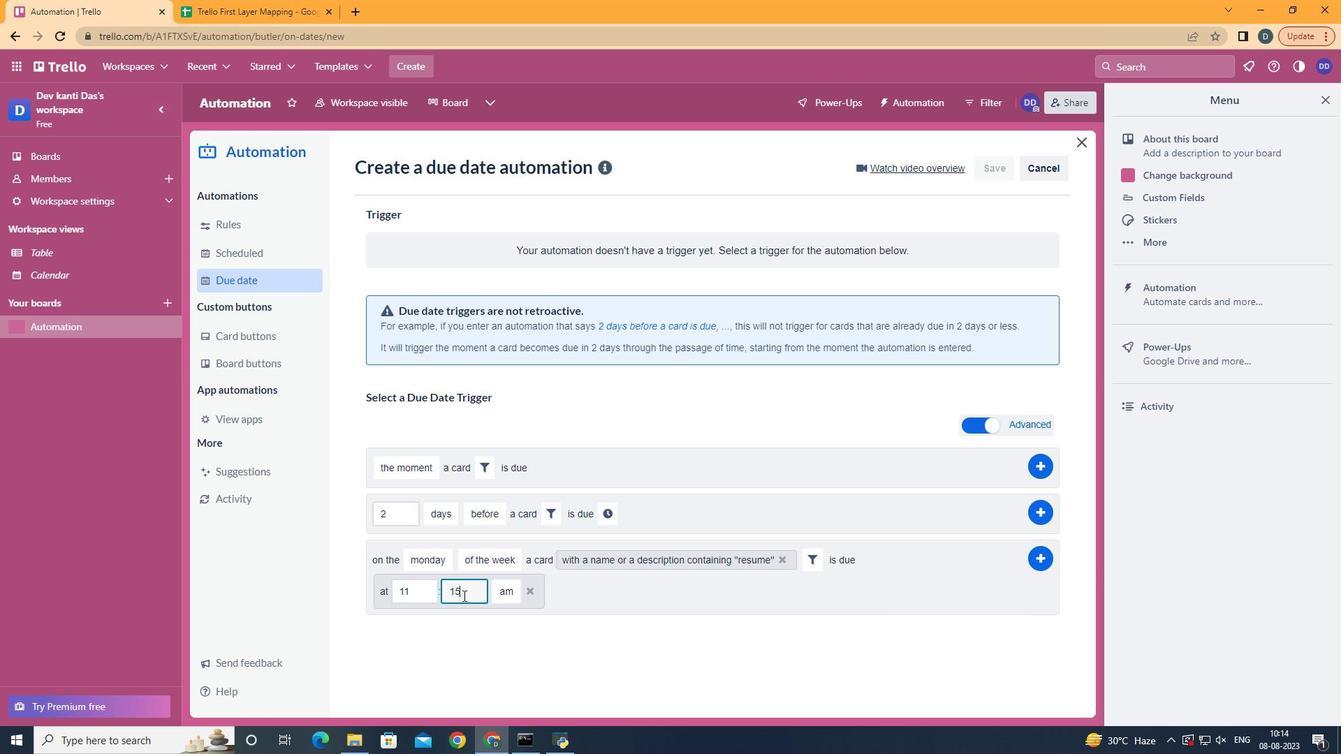 
Action: Mouse pressed left at (463, 596)
Screenshot: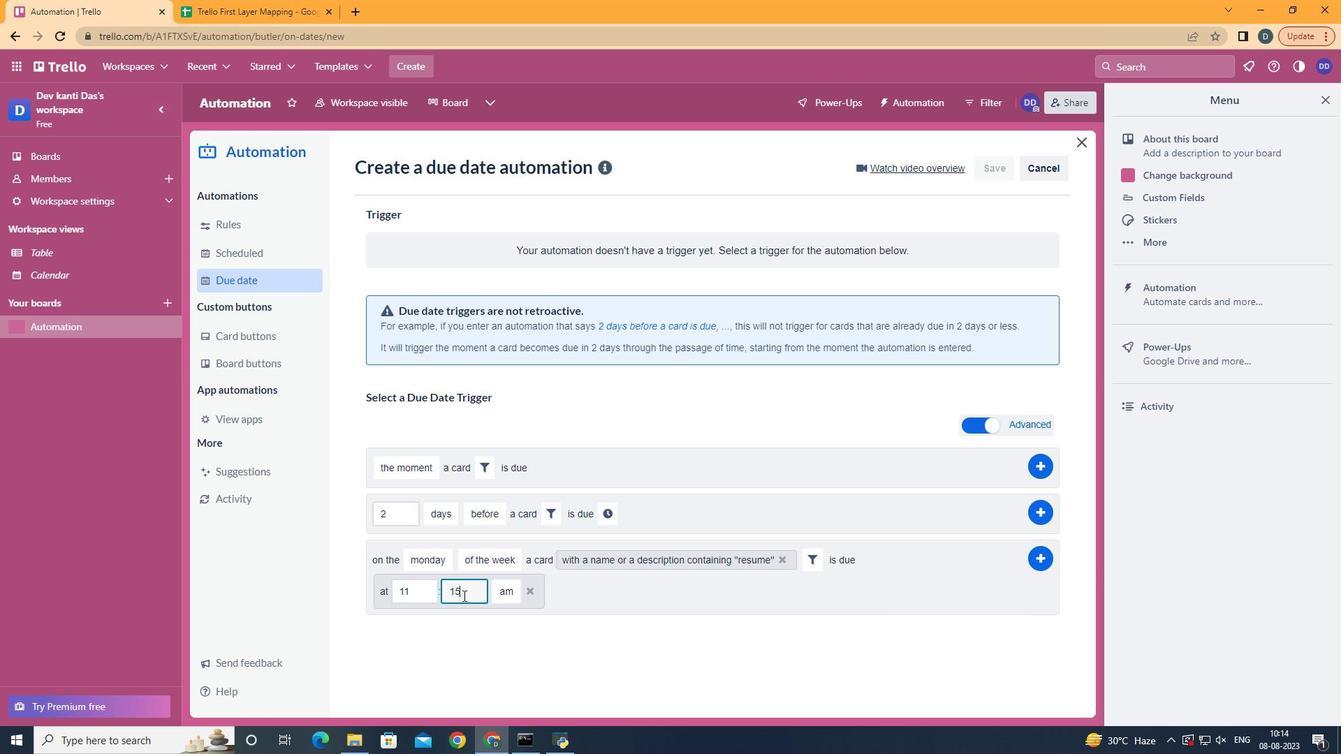 
Action: Key pressed <Key.backspace><Key.backspace>00
Screenshot: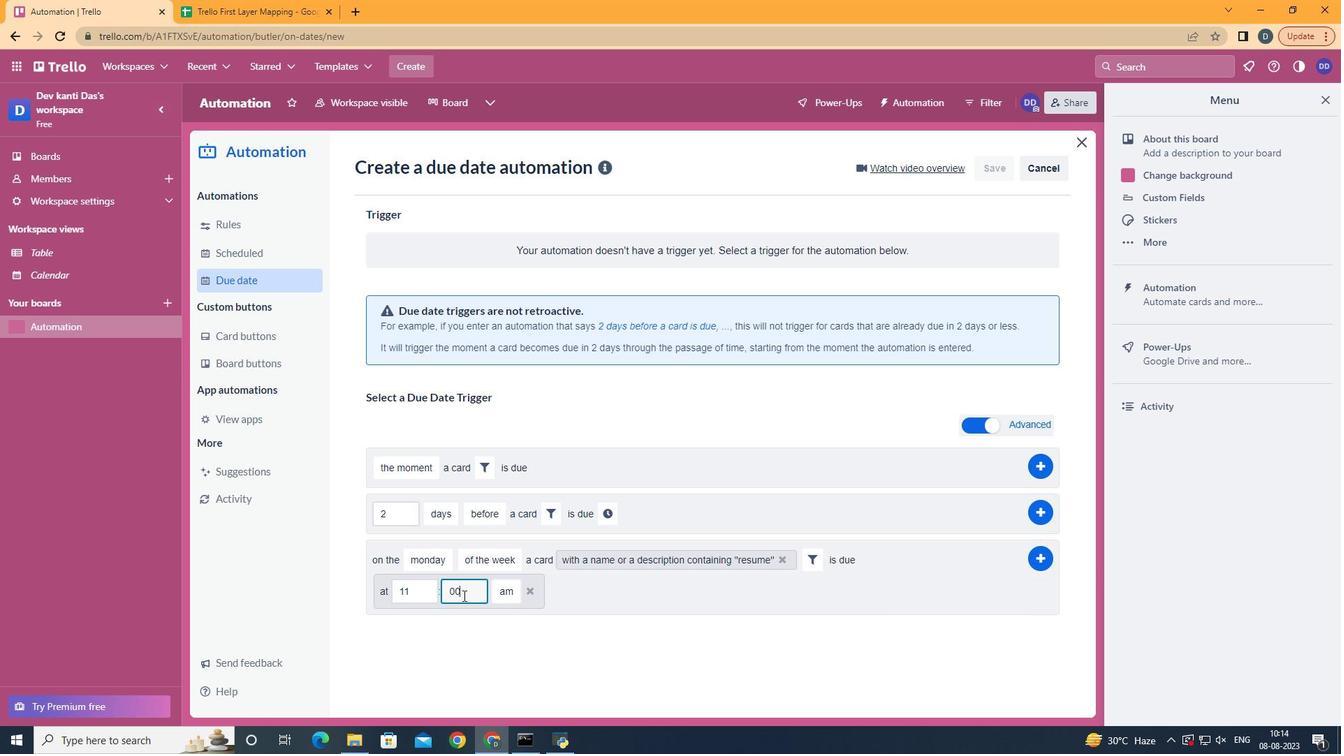 
Action: Mouse moved to (1034, 557)
Screenshot: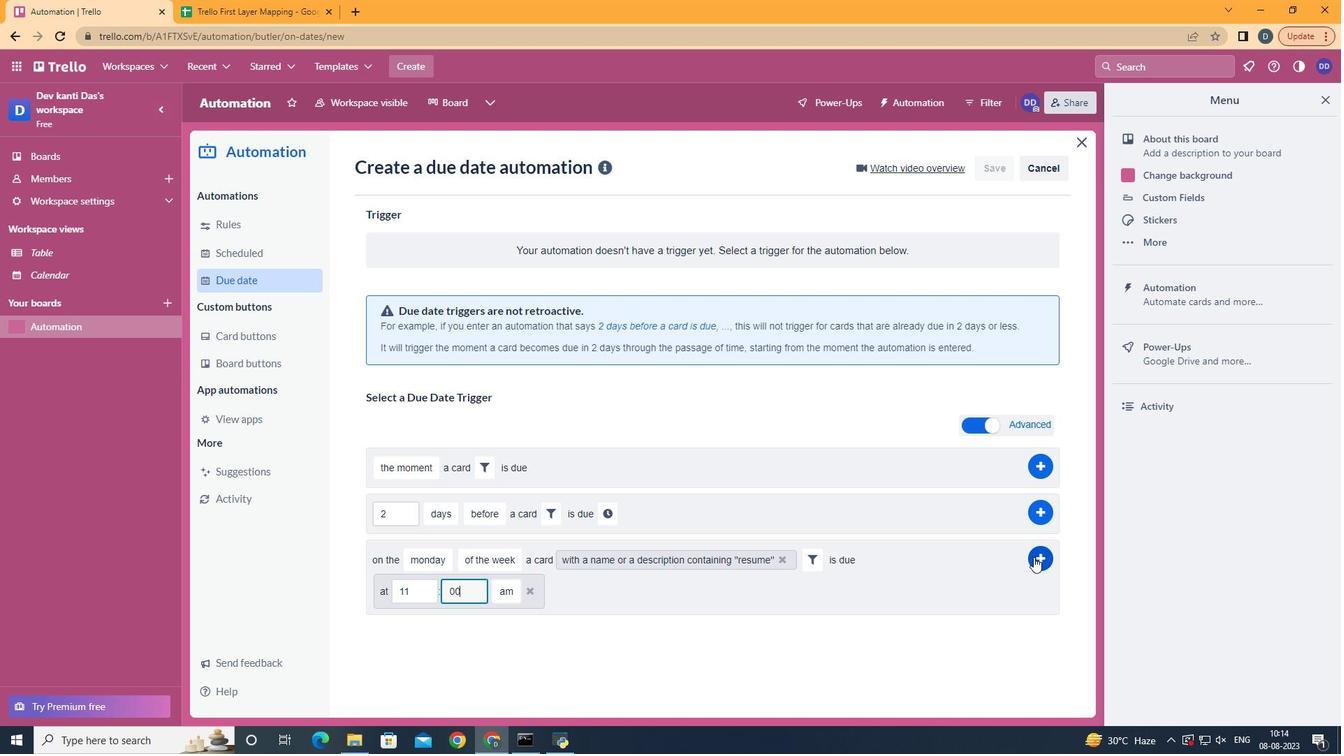 
Action: Mouse pressed left at (1034, 557)
Screenshot: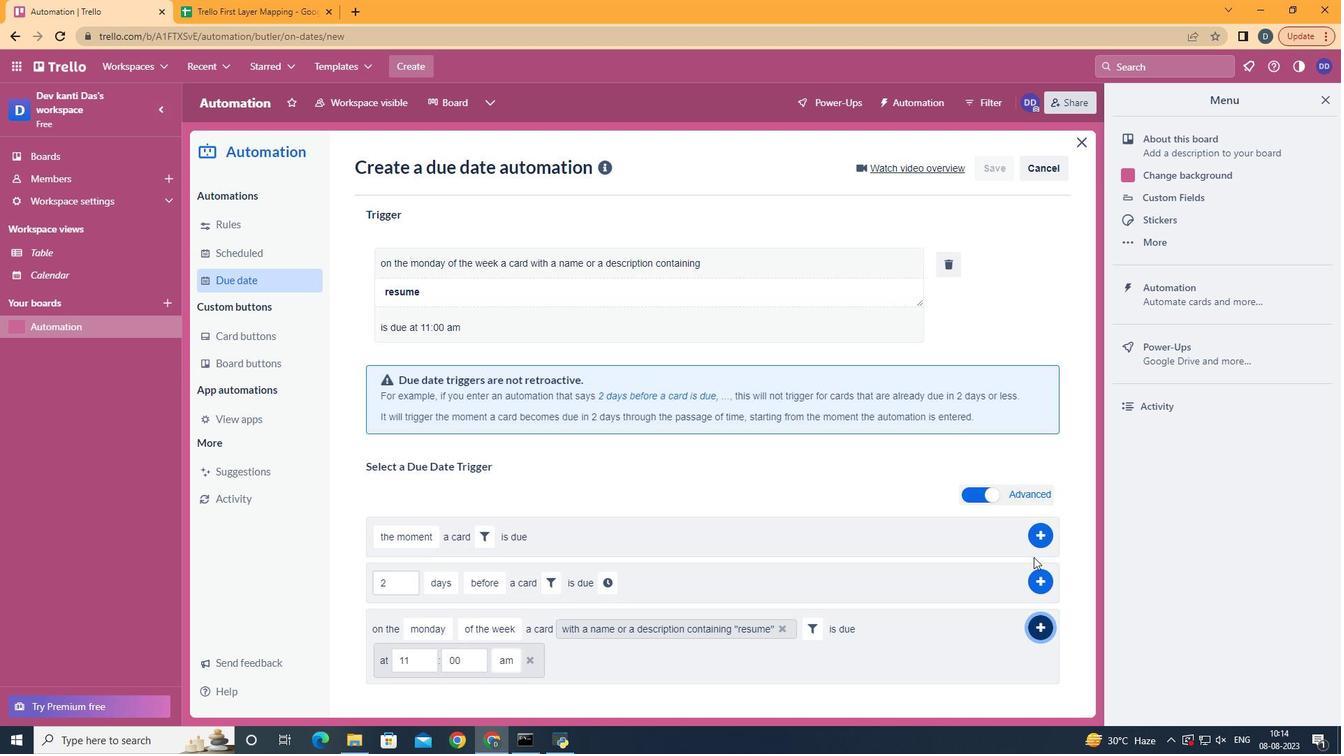 
Action: Mouse moved to (837, 327)
Screenshot: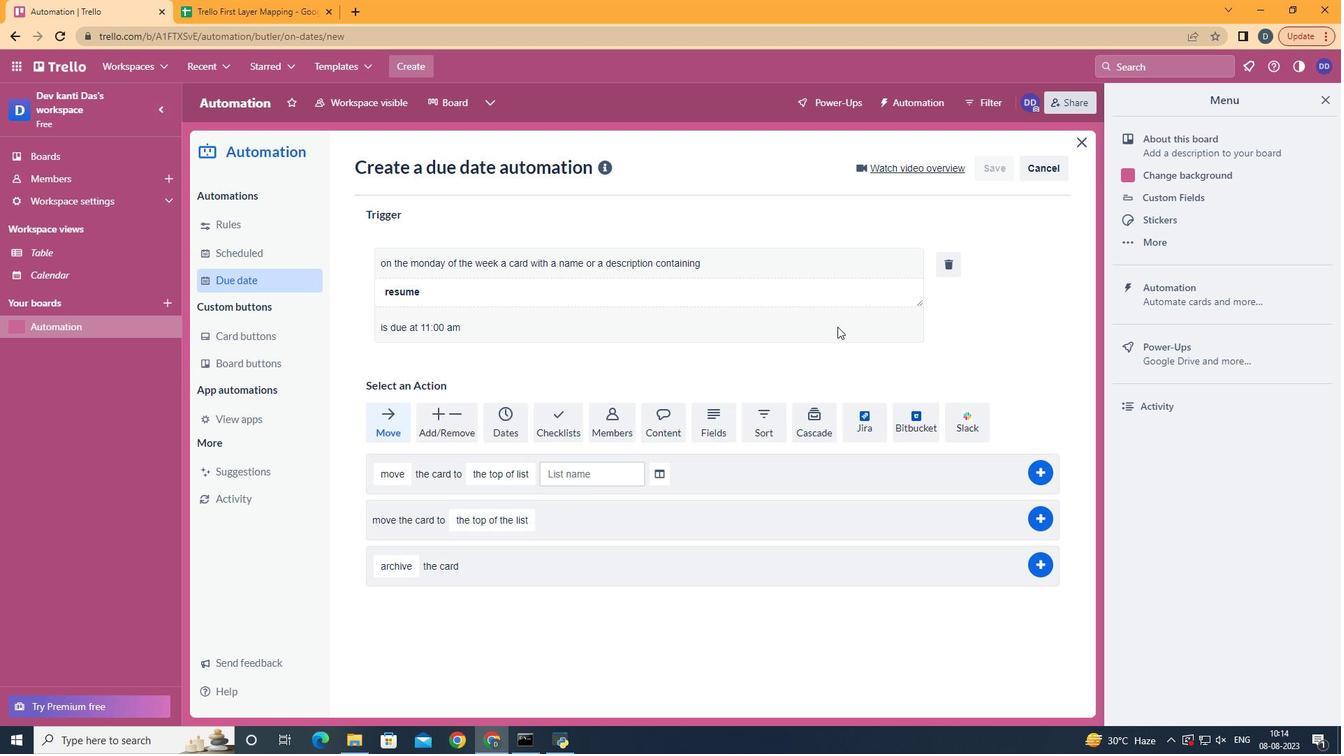 
